 Task: Add Babo Botanicals Moisturizing Baby Shampoo & Wash to the cart.
Action: Mouse moved to (286, 139)
Screenshot: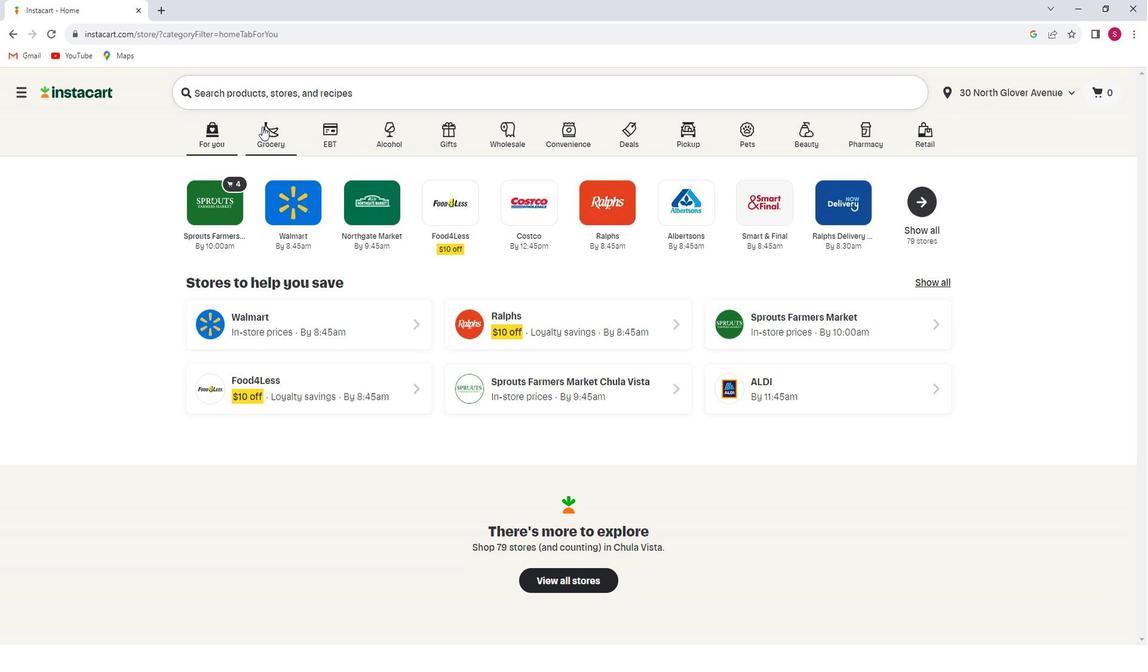 
Action: Mouse pressed left at (286, 139)
Screenshot: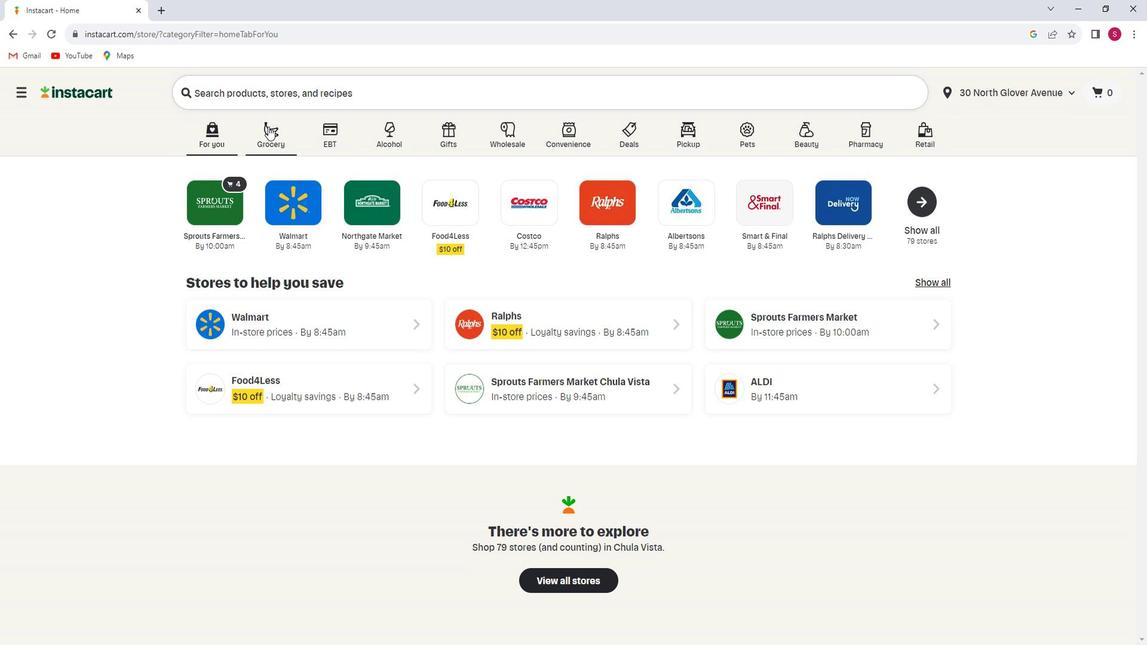 
Action: Mouse moved to (298, 371)
Screenshot: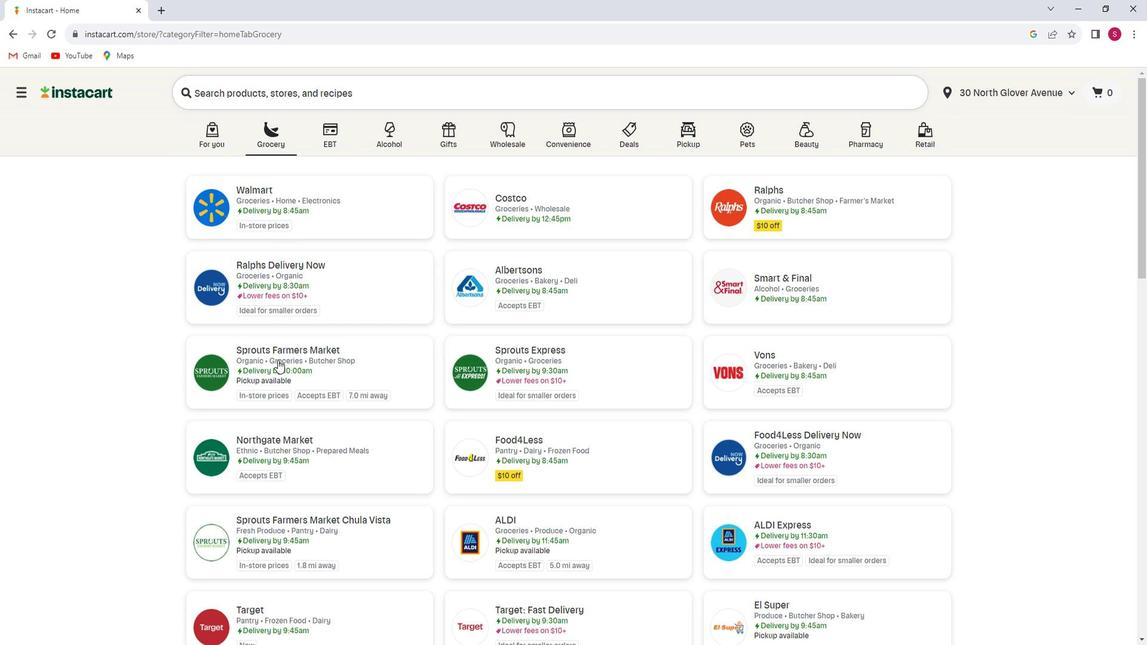 
Action: Mouse pressed left at (298, 371)
Screenshot: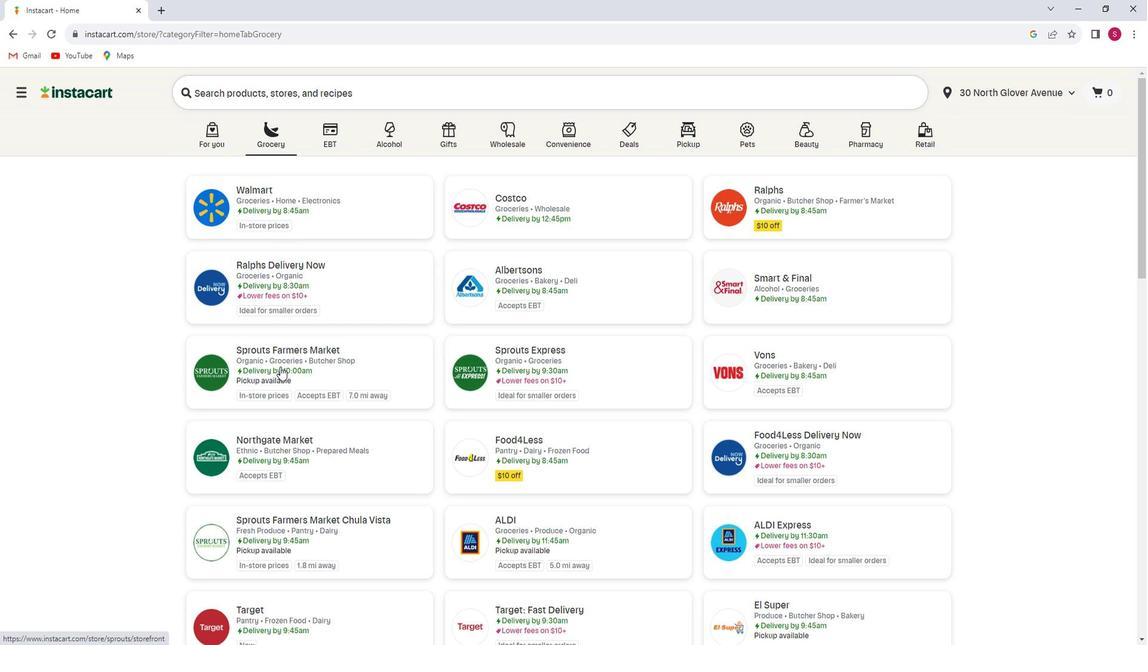 
Action: Mouse moved to (90, 458)
Screenshot: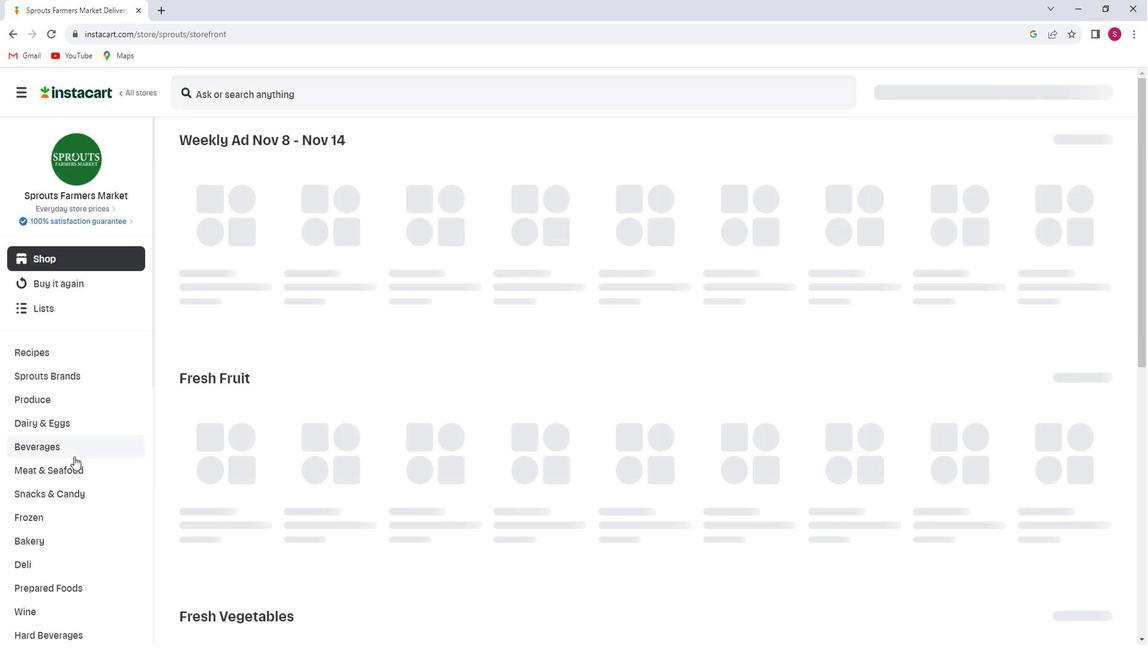 
Action: Mouse scrolled (90, 457) with delta (0, 0)
Screenshot: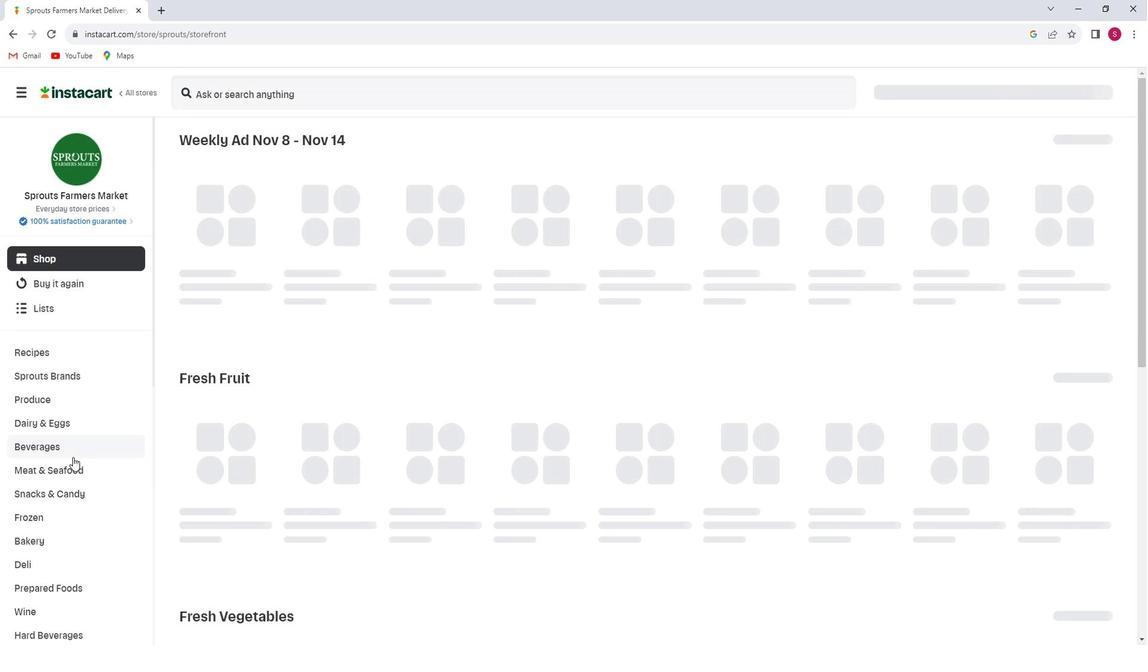 
Action: Mouse scrolled (90, 457) with delta (0, 0)
Screenshot: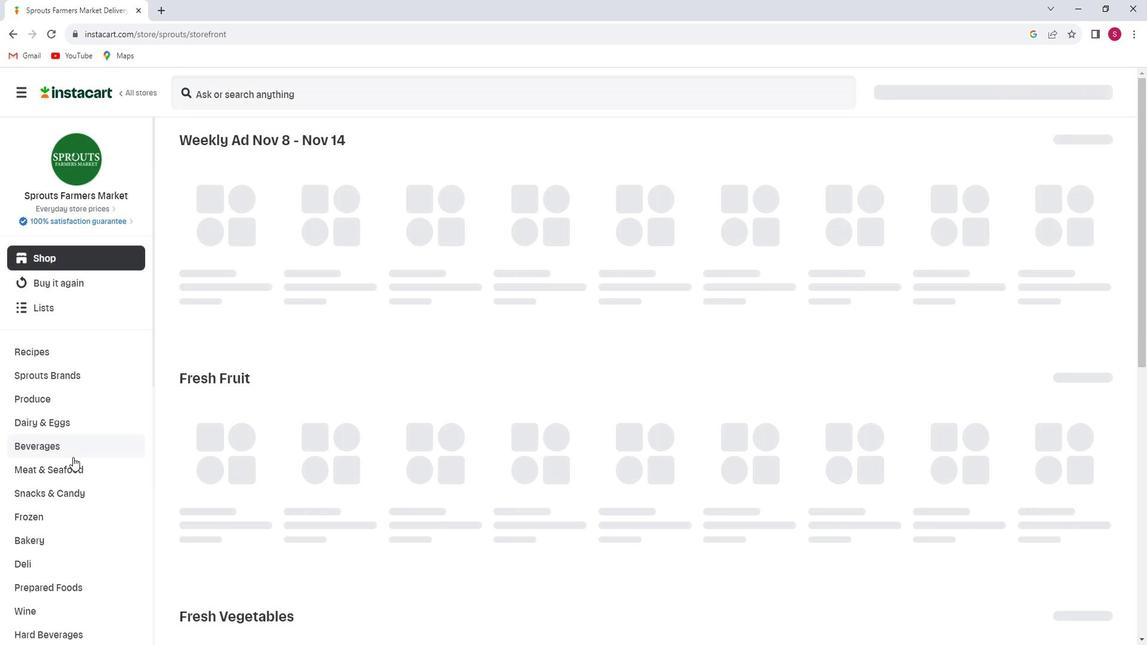 
Action: Mouse moved to (90, 458)
Screenshot: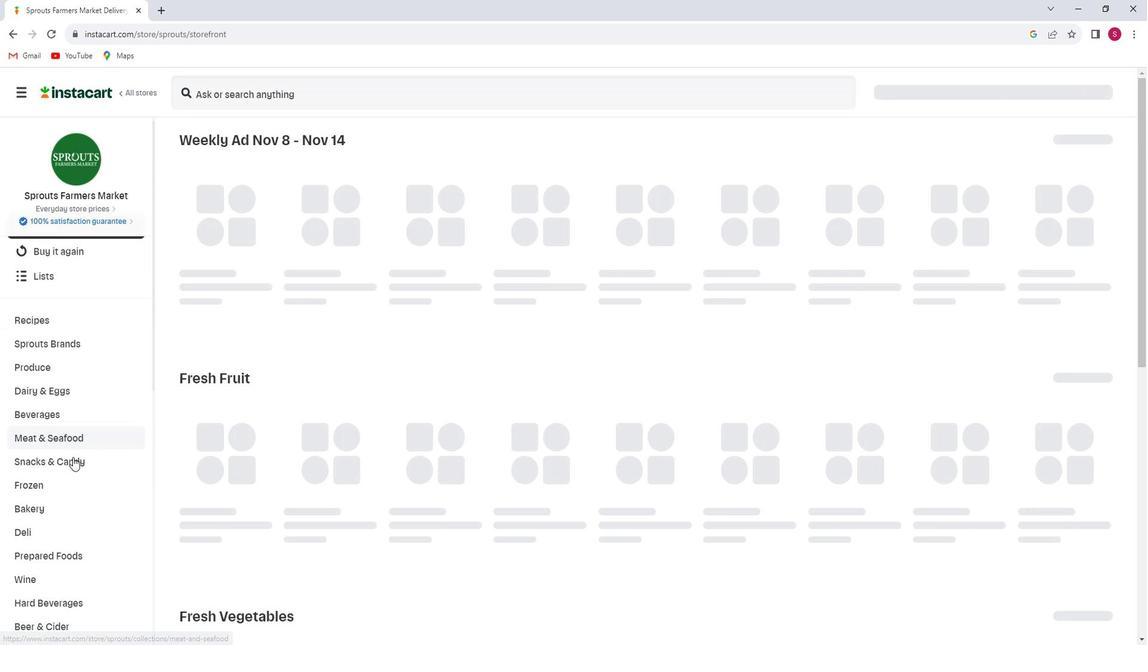 
Action: Mouse scrolled (90, 457) with delta (0, 0)
Screenshot: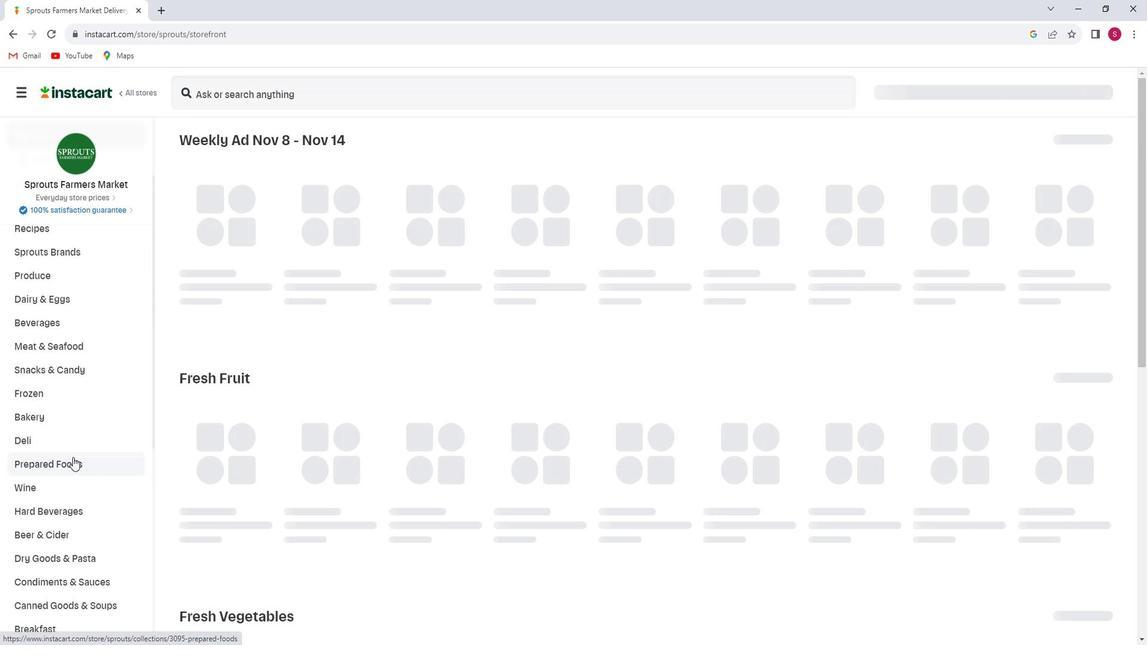 
Action: Mouse scrolled (90, 457) with delta (0, 0)
Screenshot: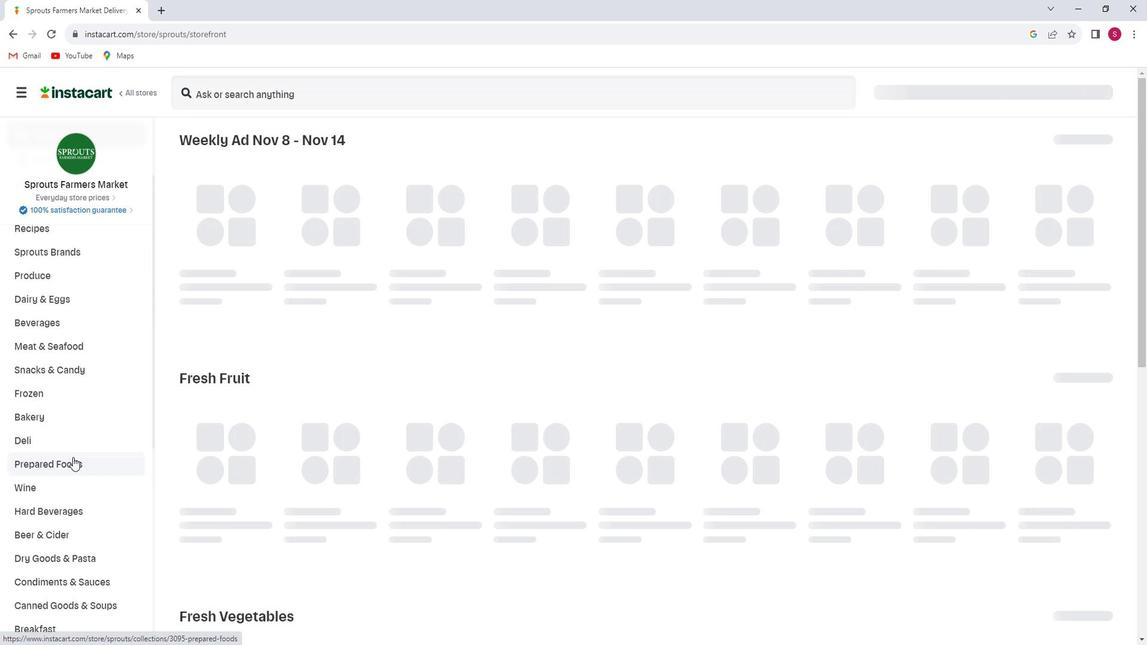 
Action: Mouse scrolled (90, 457) with delta (0, 0)
Screenshot: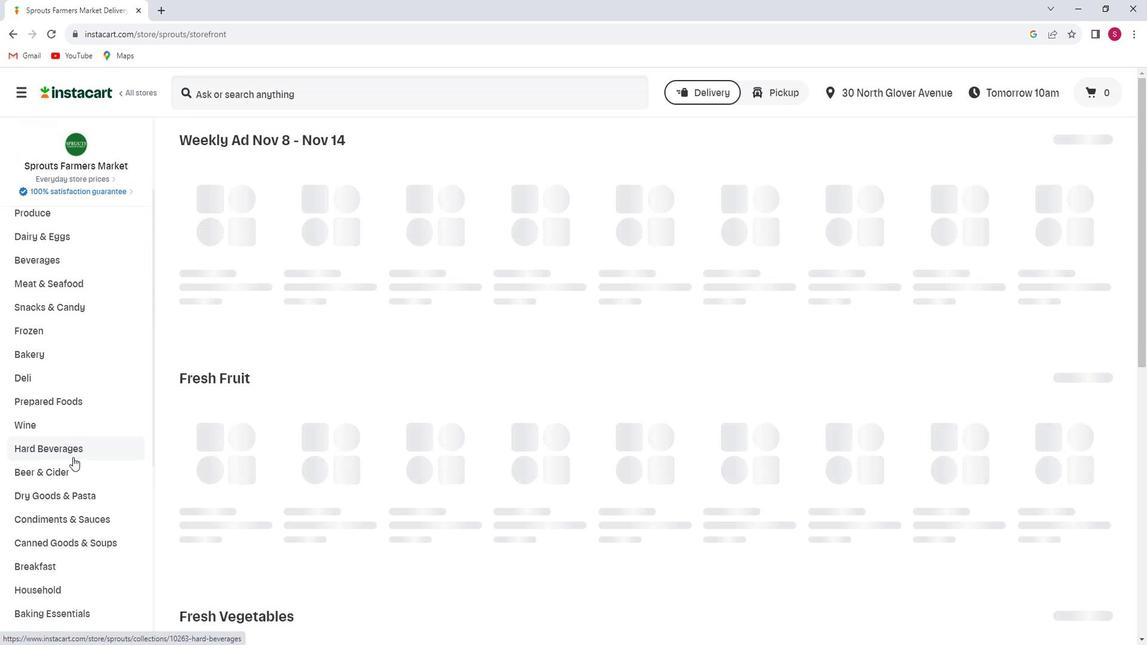 
Action: Mouse scrolled (90, 457) with delta (0, 0)
Screenshot: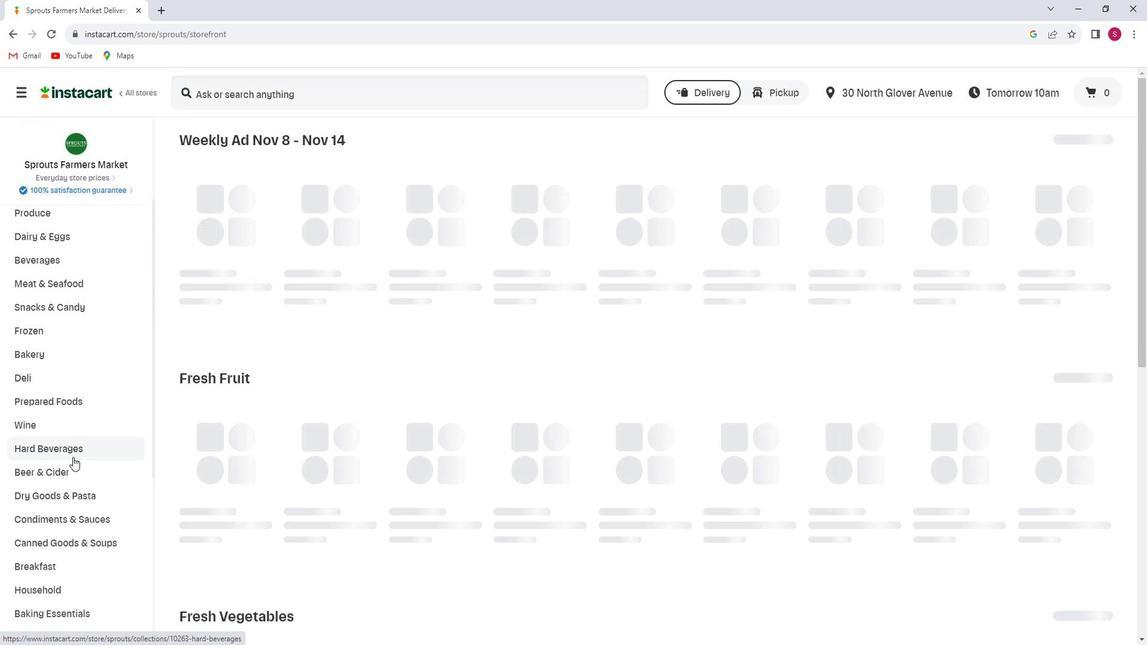 
Action: Mouse moved to (90, 458)
Screenshot: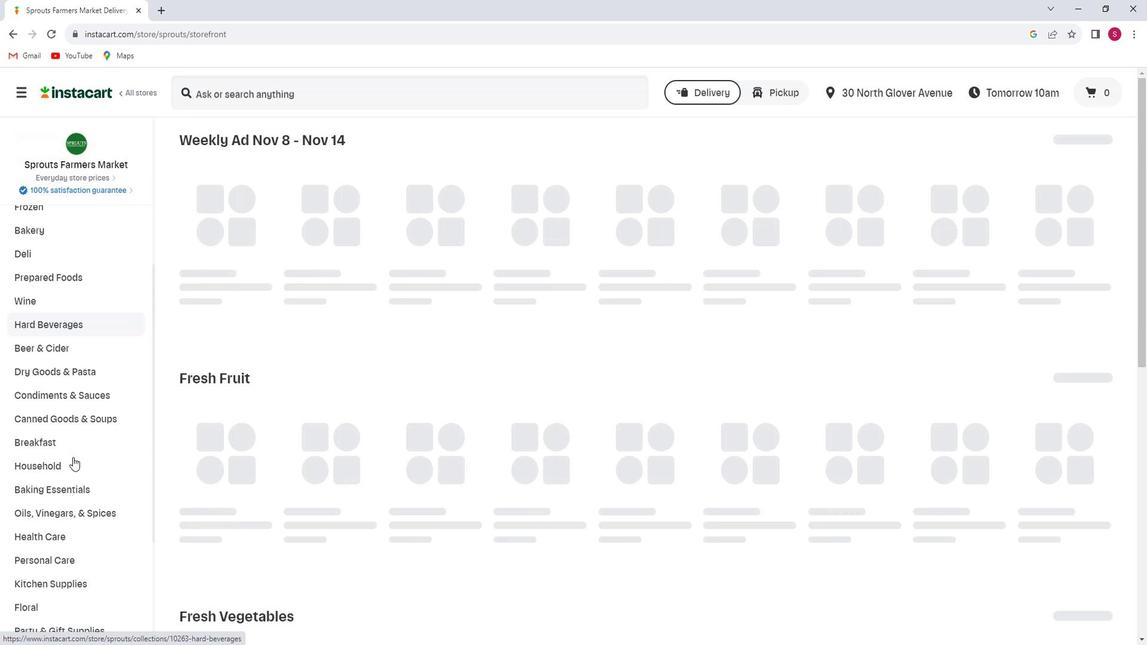 
Action: Mouse scrolled (90, 457) with delta (0, 0)
Screenshot: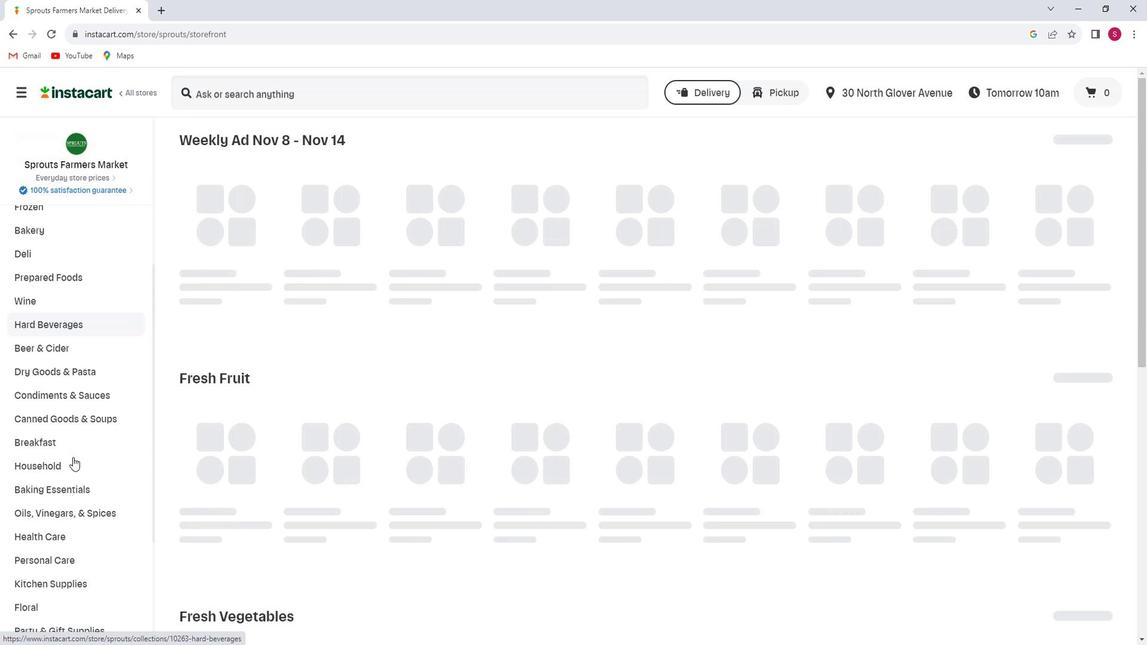 
Action: Mouse scrolled (90, 457) with delta (0, 0)
Screenshot: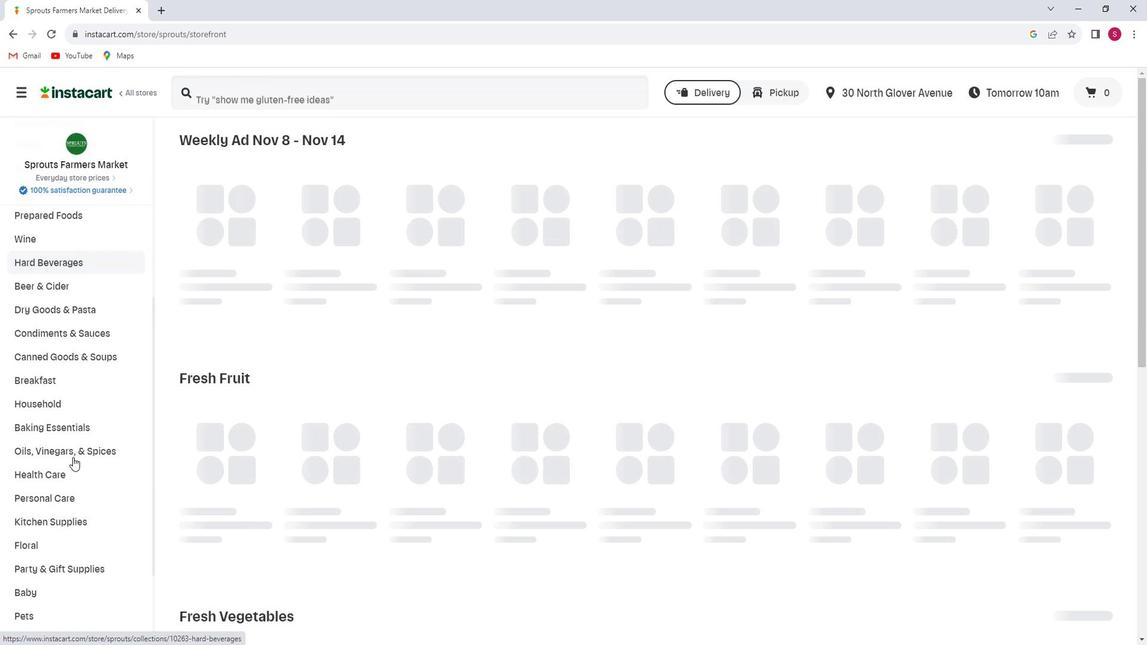 
Action: Mouse scrolled (90, 457) with delta (0, 0)
Screenshot: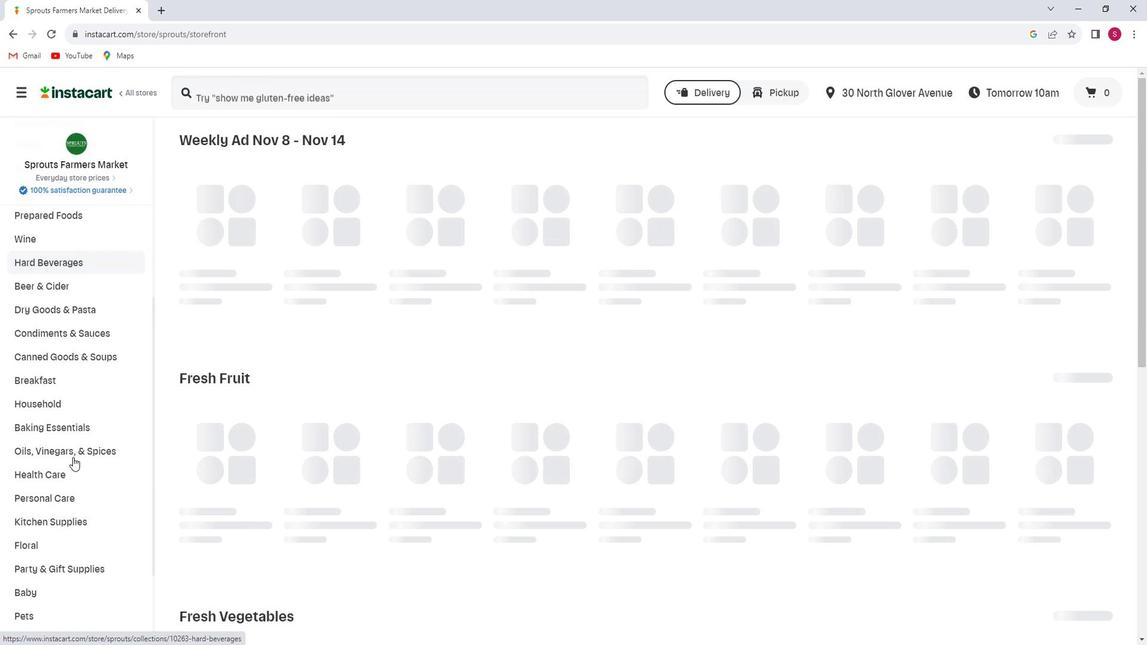 
Action: Mouse moved to (72, 462)
Screenshot: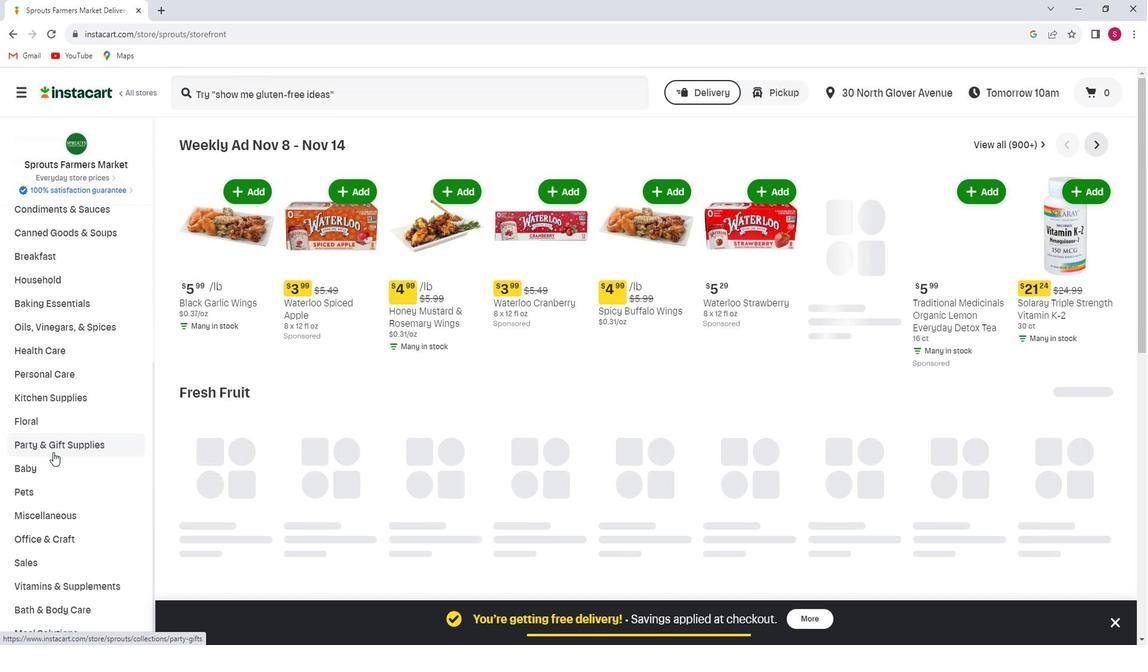 
Action: Mouse pressed left at (72, 462)
Screenshot: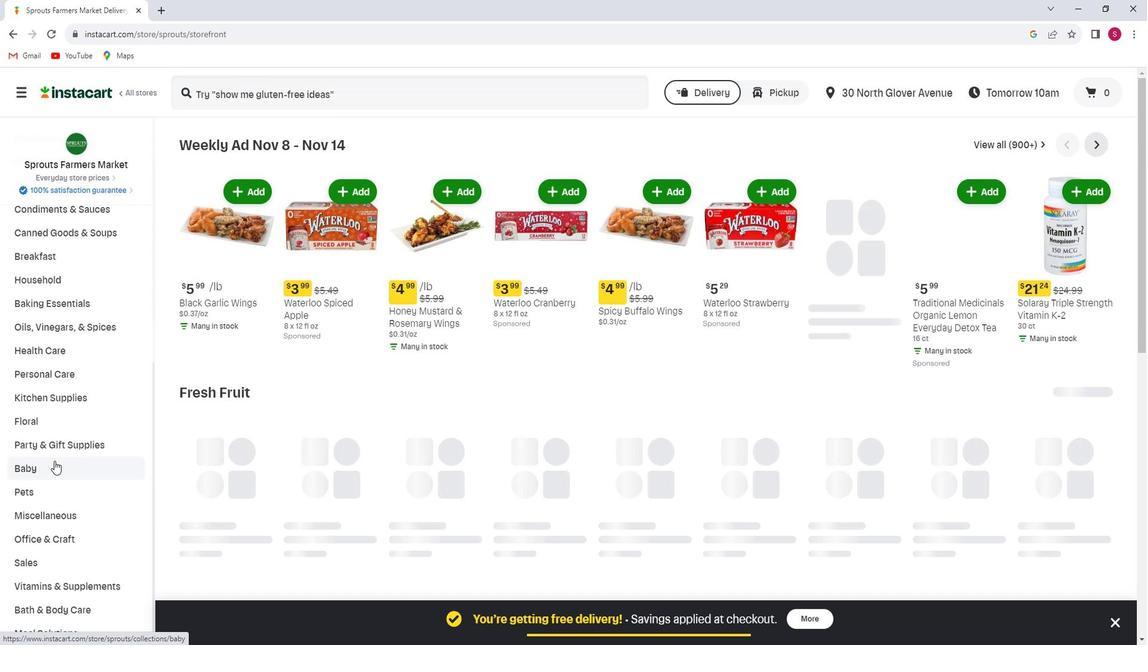 
Action: Mouse moved to (72, 508)
Screenshot: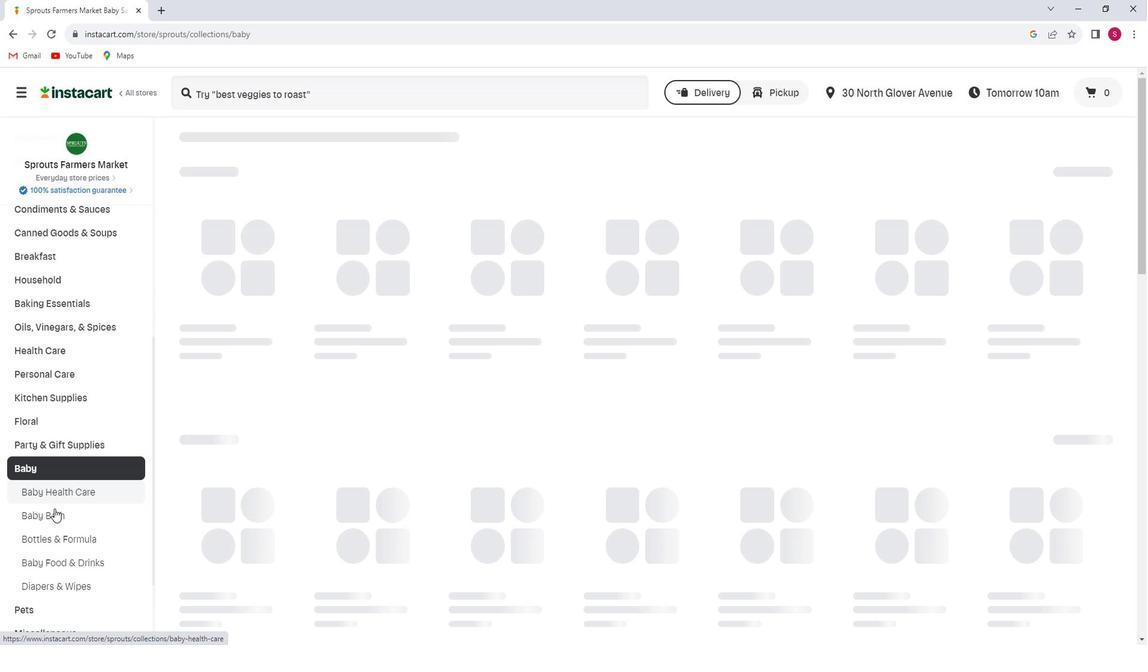 
Action: Mouse pressed left at (72, 508)
Screenshot: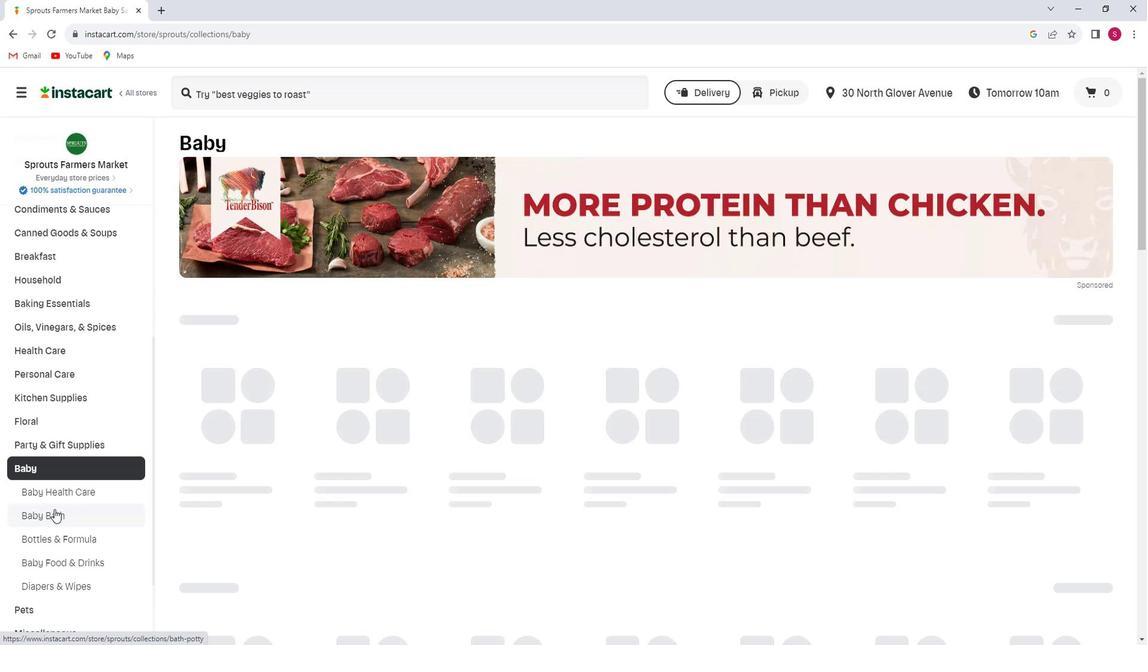 
Action: Mouse moved to (307, 98)
Screenshot: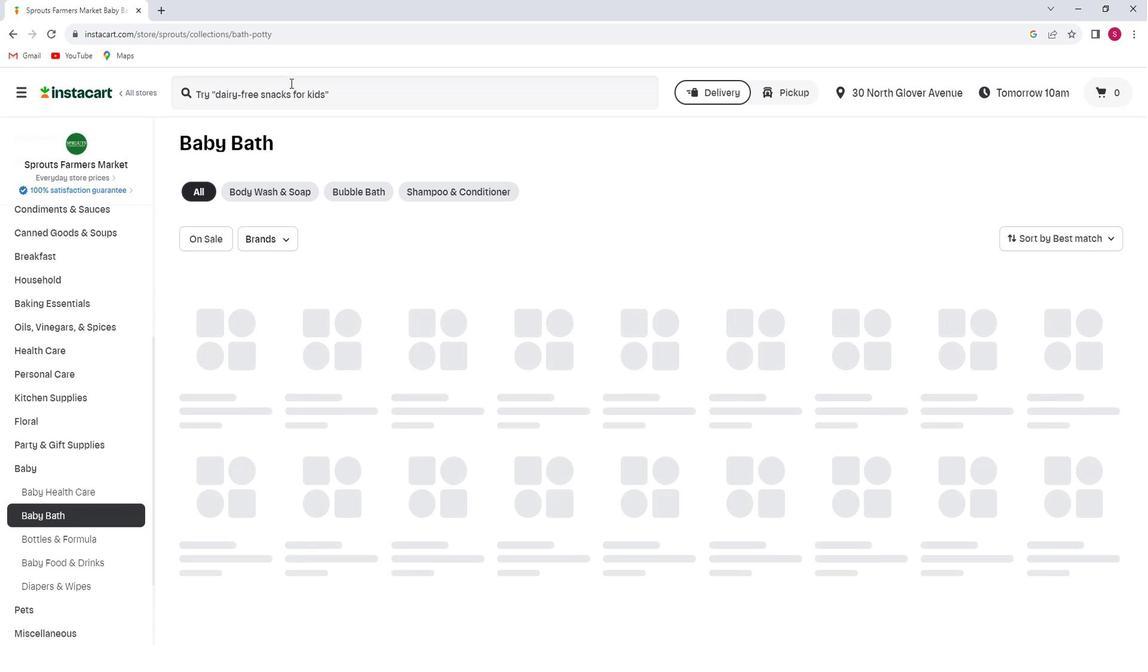 
Action: Mouse pressed left at (307, 98)
Screenshot: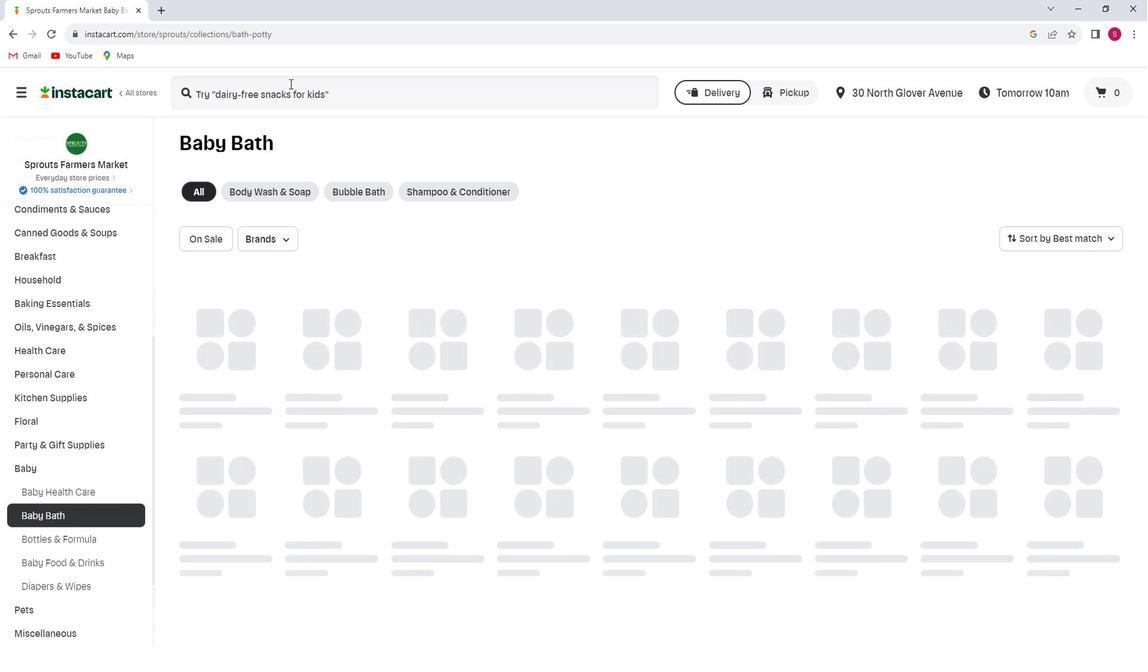
Action: Key pressed <Key.shift>Babo<Key.space><Key.shift>botanicals<Key.space><Key.shift>moisturizing<Key.space><Key.shift>baby<Key.space><Key.shift>Shampoo<Key.space><Key.shift><Key.shift><Key.shift><Key.shift><Key.shift><Key.shift><Key.shift>&<Key.space><Key.shift>wash<Key.enter>
Screenshot: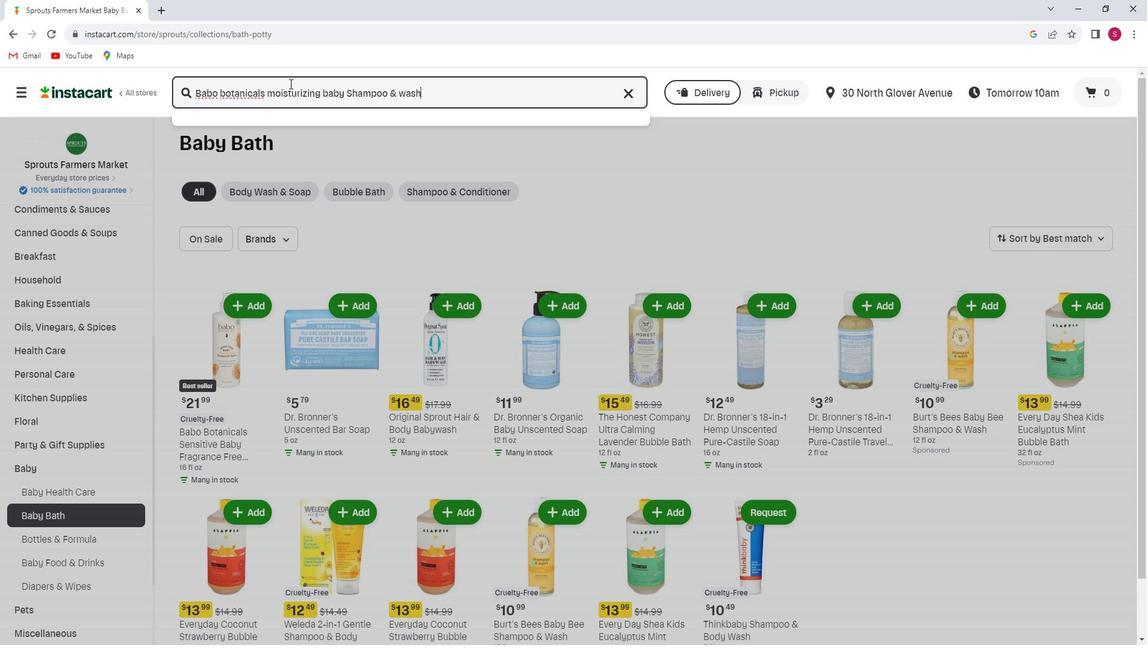 
Action: Mouse moved to (540, 314)
Screenshot: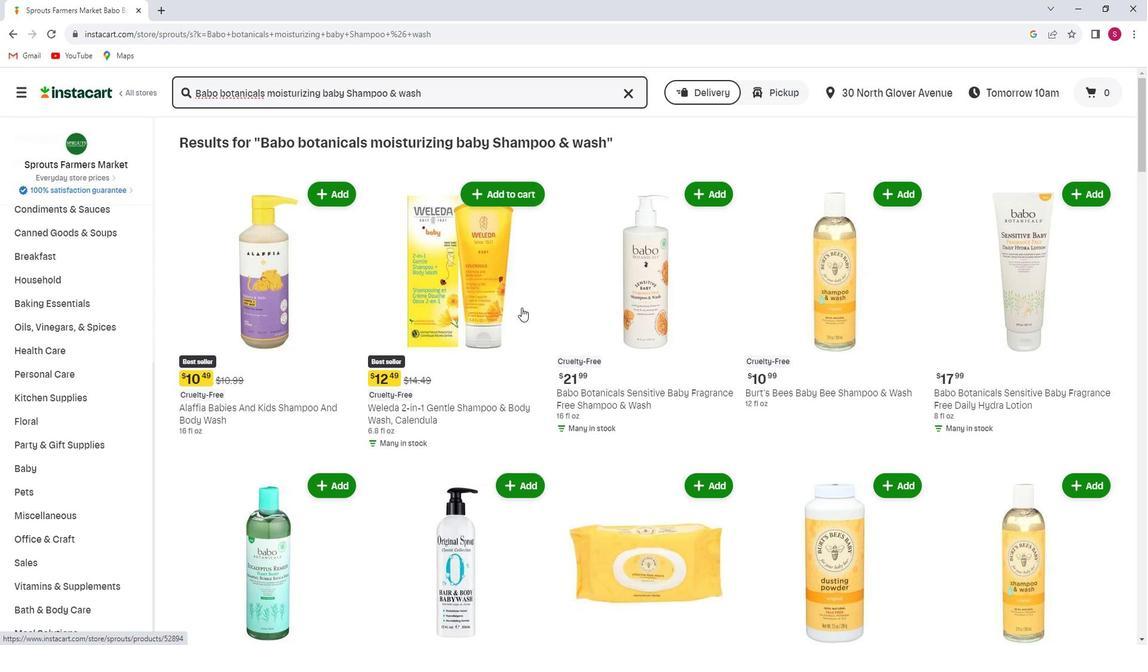 
Action: Mouse scrolled (540, 313) with delta (0, 0)
Screenshot: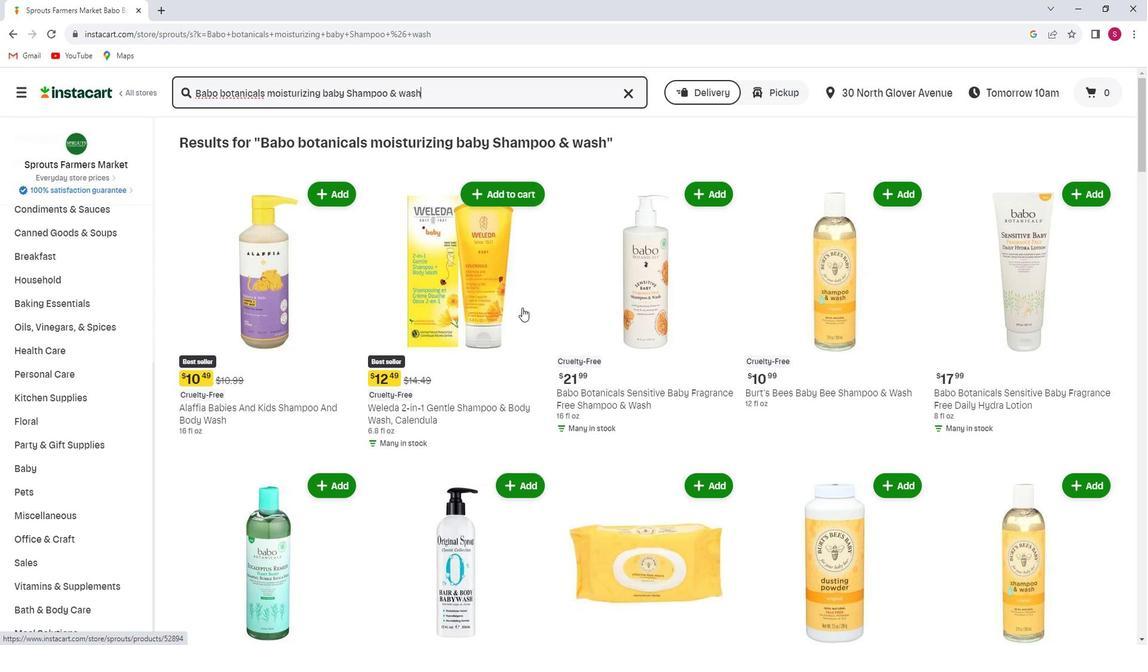 
Action: Mouse scrolled (540, 313) with delta (0, 0)
Screenshot: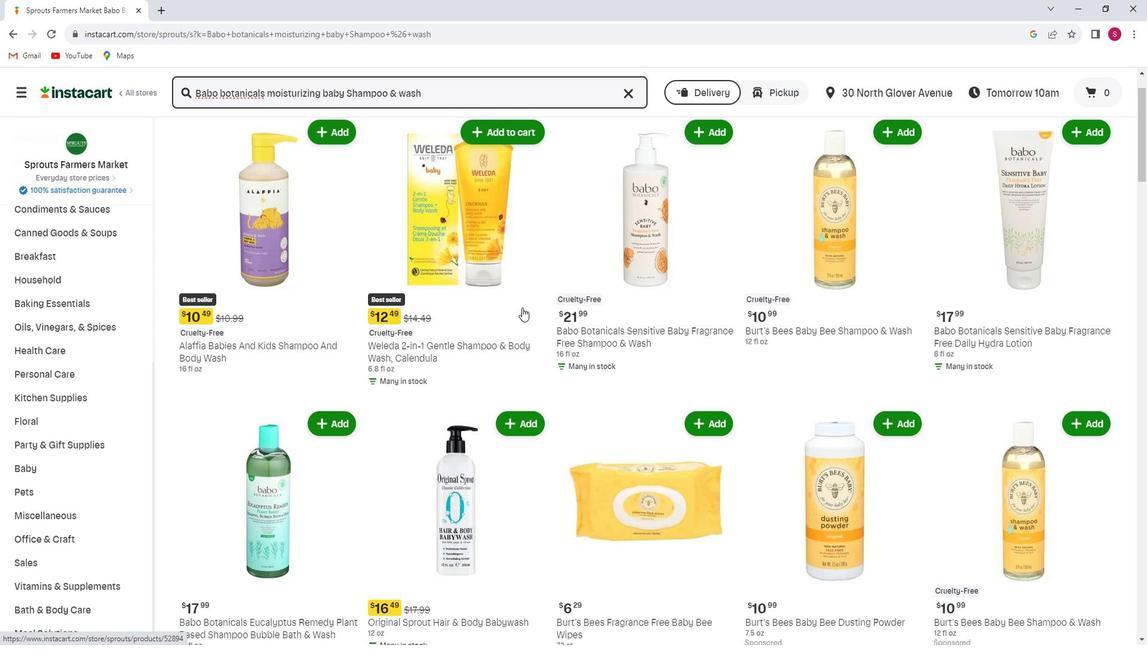 
Action: Mouse scrolled (540, 313) with delta (0, 0)
Screenshot: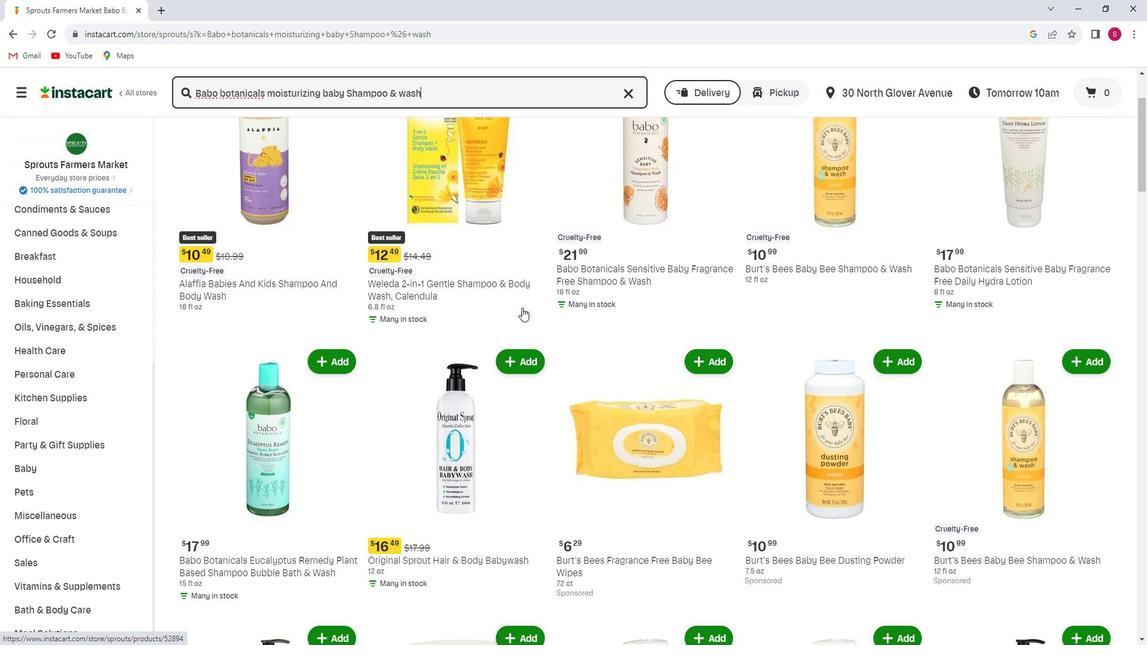 
Action: Mouse moved to (551, 316)
Screenshot: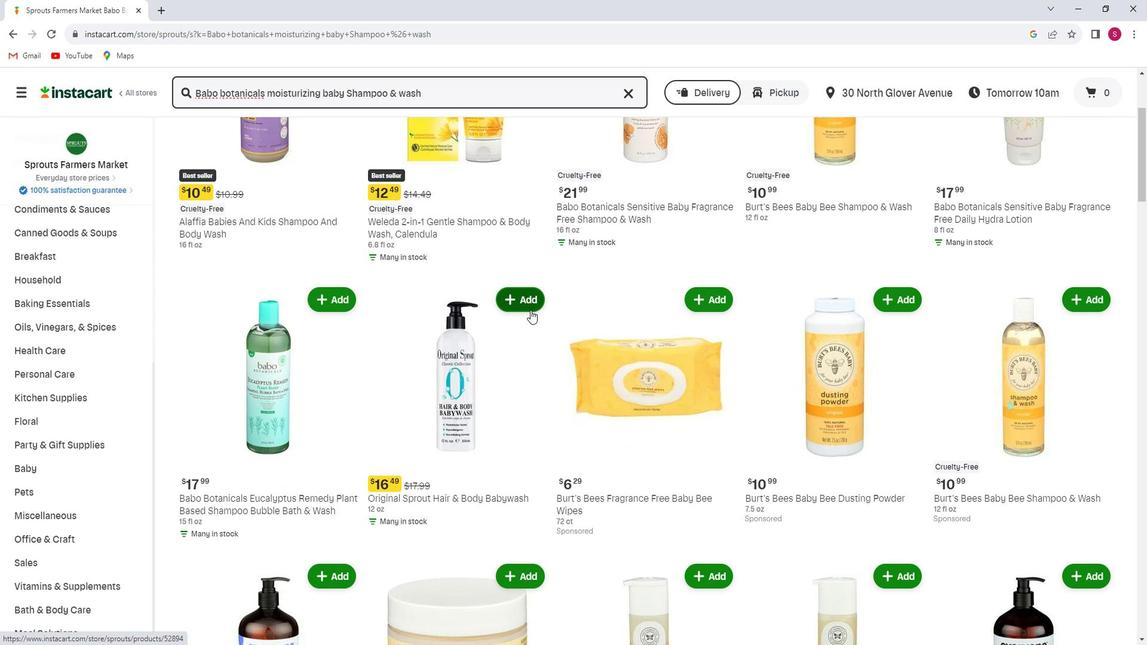 
Action: Mouse scrolled (551, 316) with delta (0, 0)
Screenshot: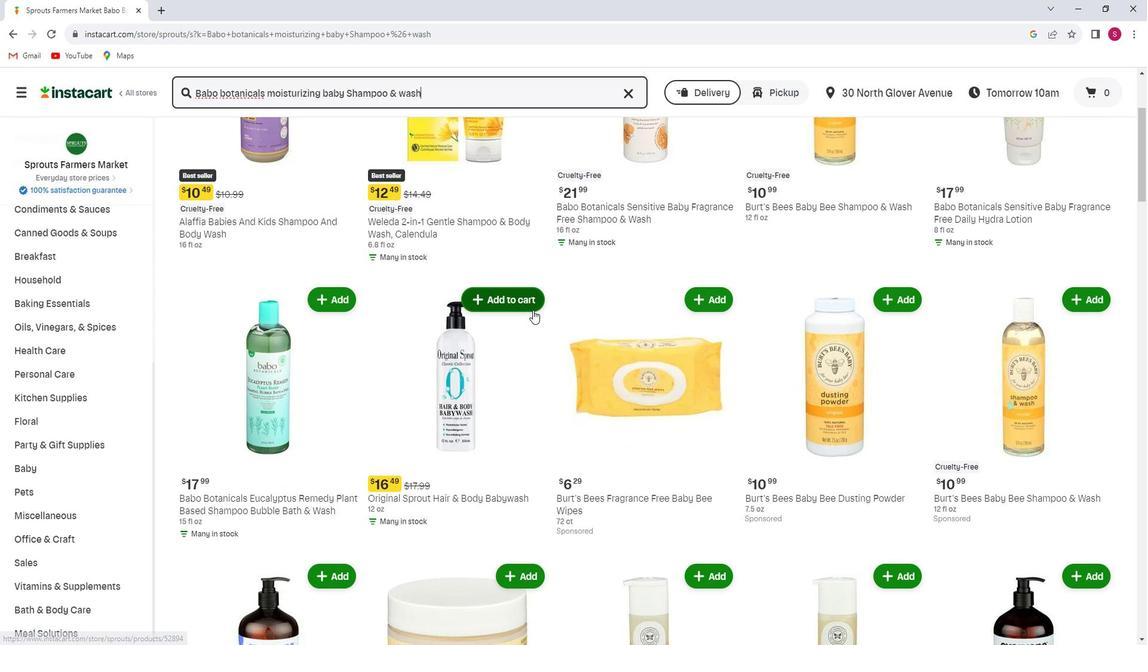 
Action: Mouse moved to (585, 325)
Screenshot: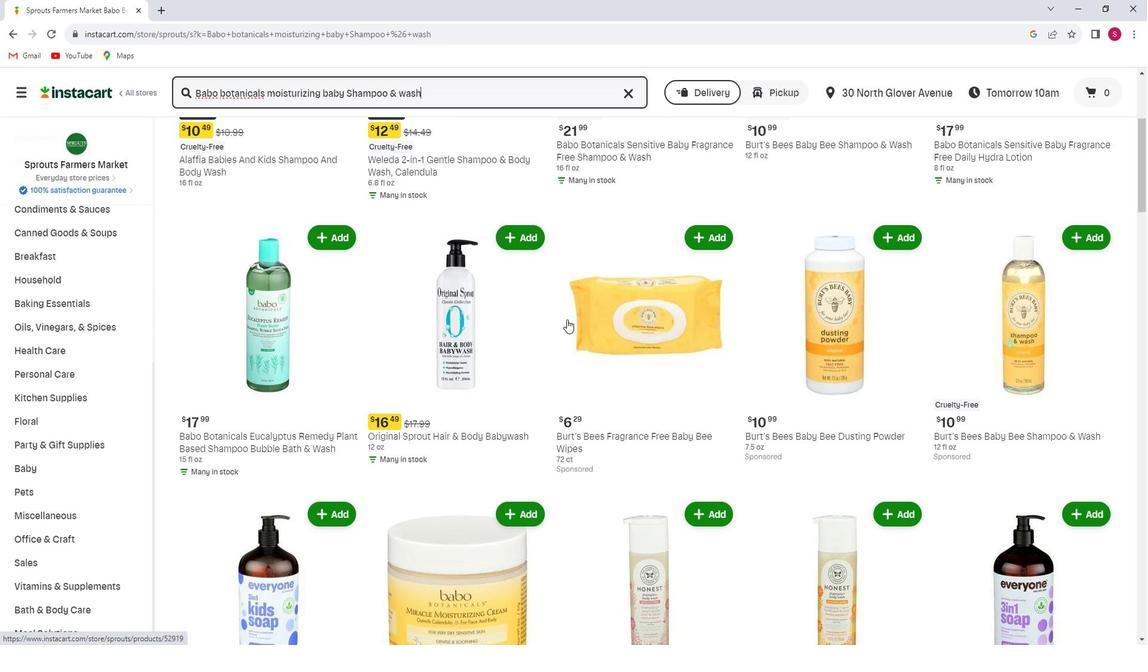 
Action: Mouse scrolled (585, 325) with delta (0, 0)
Screenshot: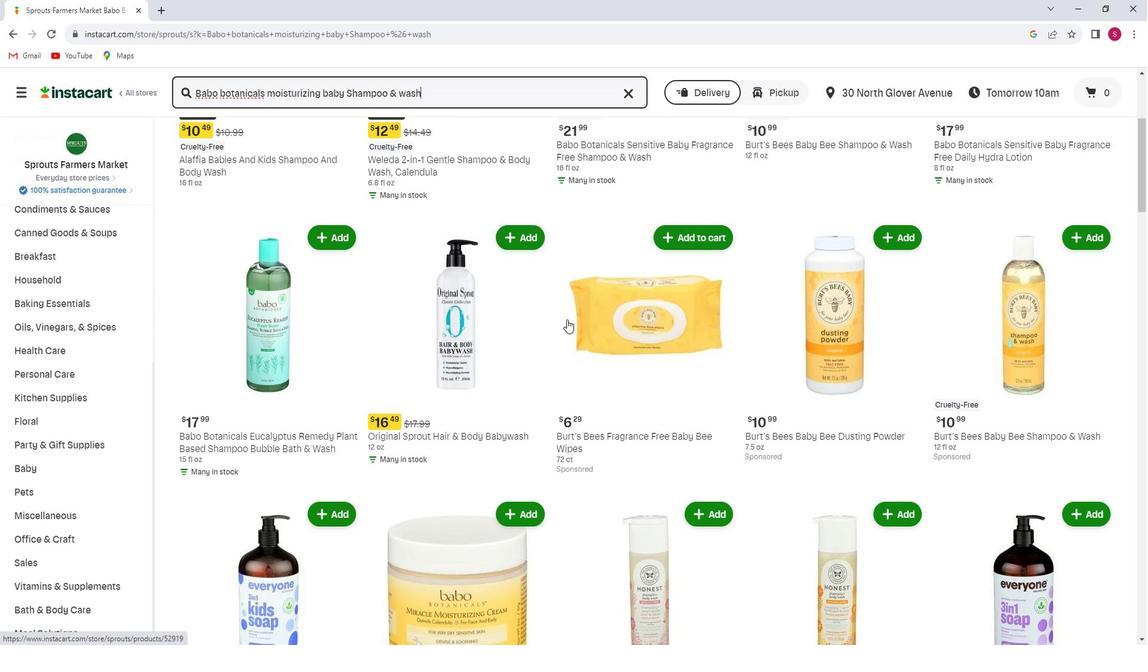 
Action: Mouse moved to (612, 325)
Screenshot: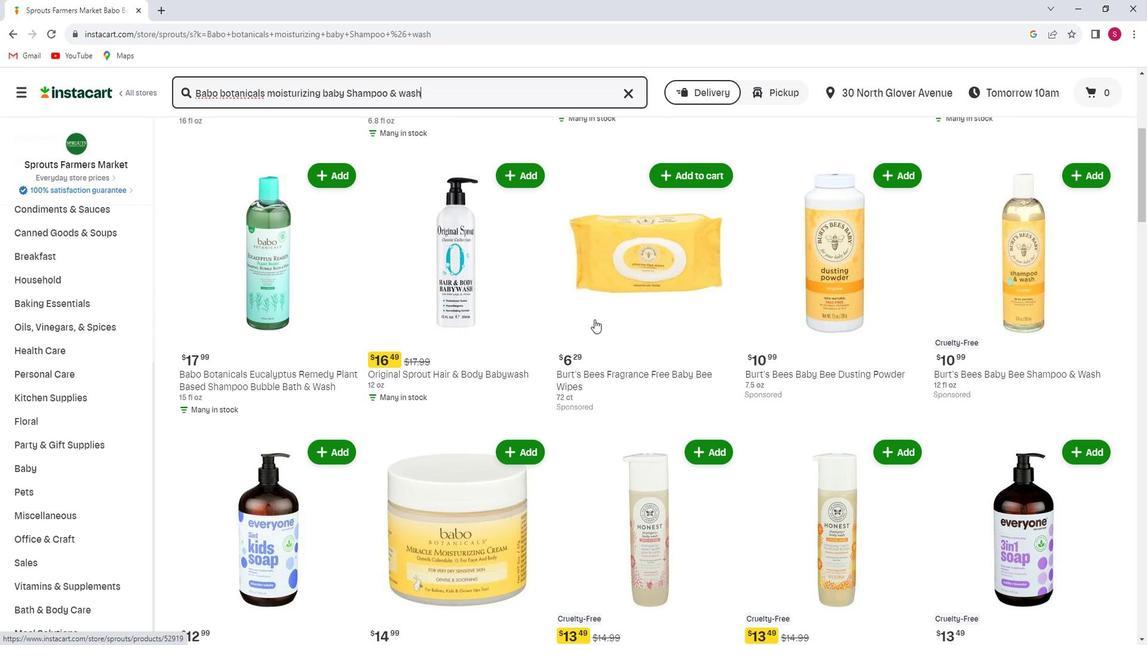 
Action: Mouse scrolled (612, 325) with delta (0, 0)
Screenshot: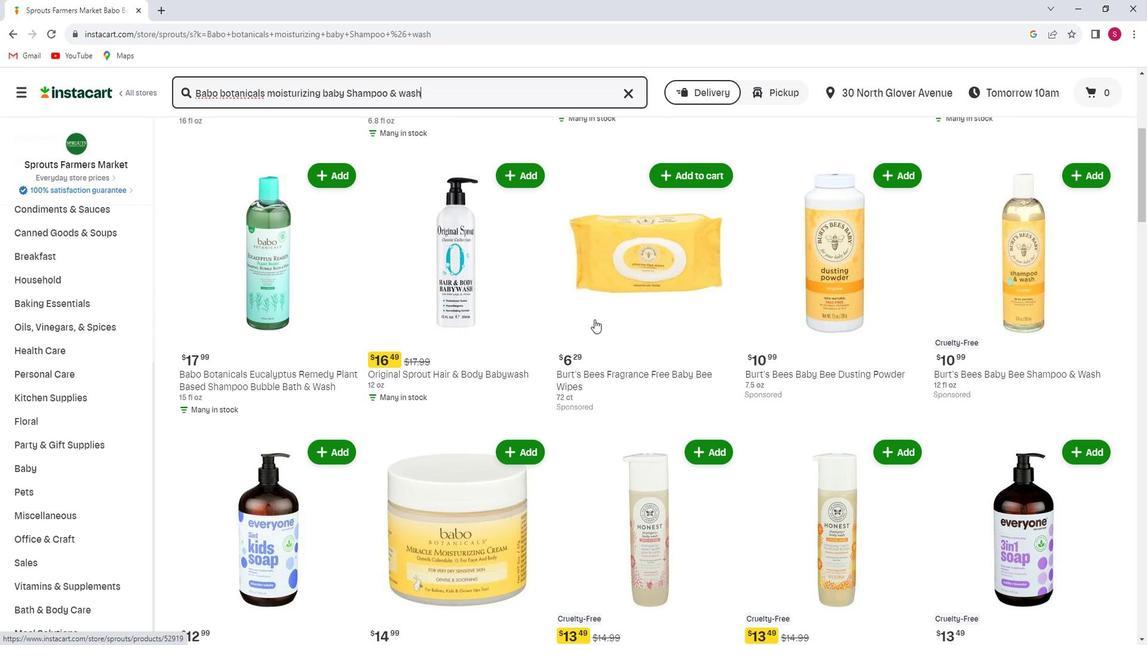 
Action: Mouse scrolled (612, 325) with delta (0, 0)
Screenshot: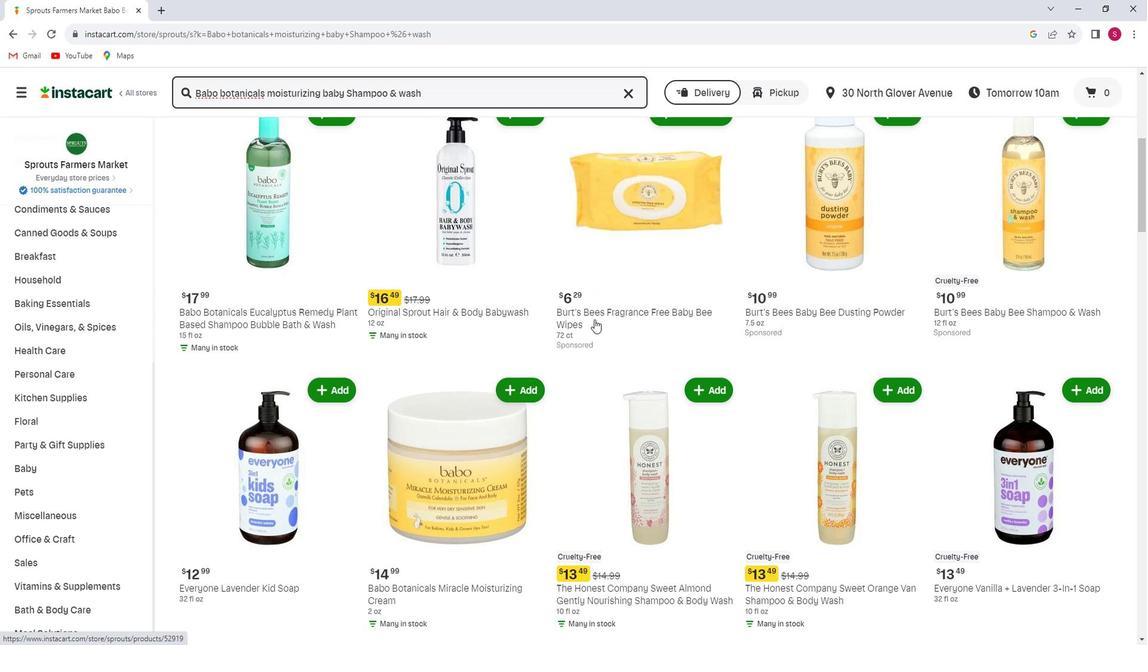 
Action: Mouse scrolled (612, 325) with delta (0, 0)
Screenshot: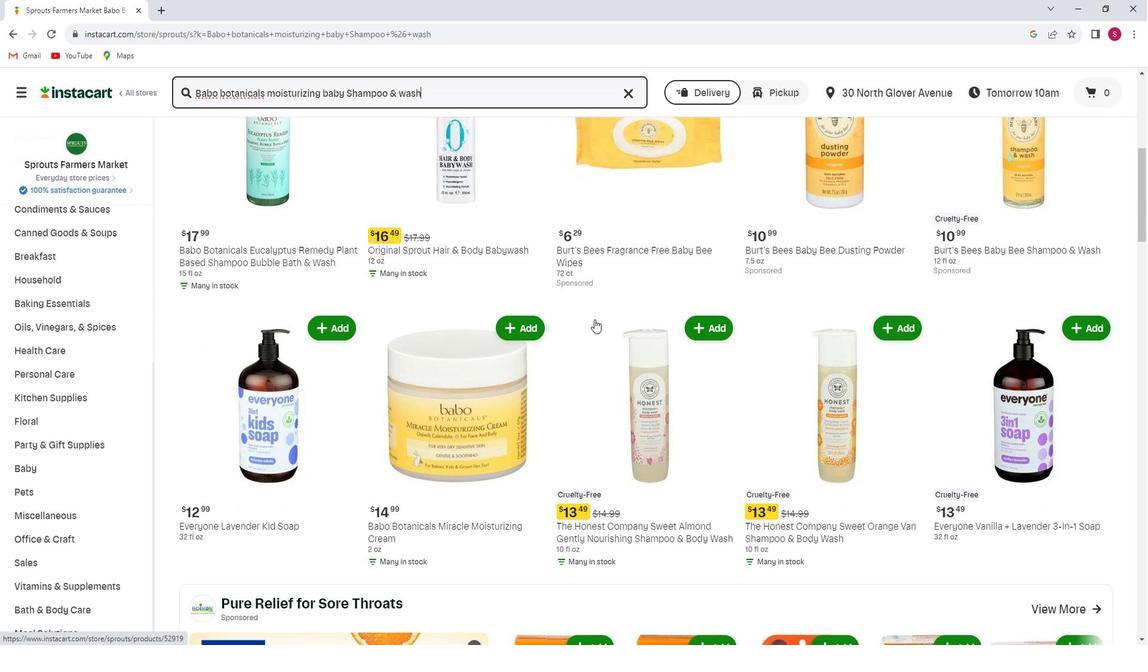 
Action: Mouse scrolled (612, 325) with delta (0, 0)
Screenshot: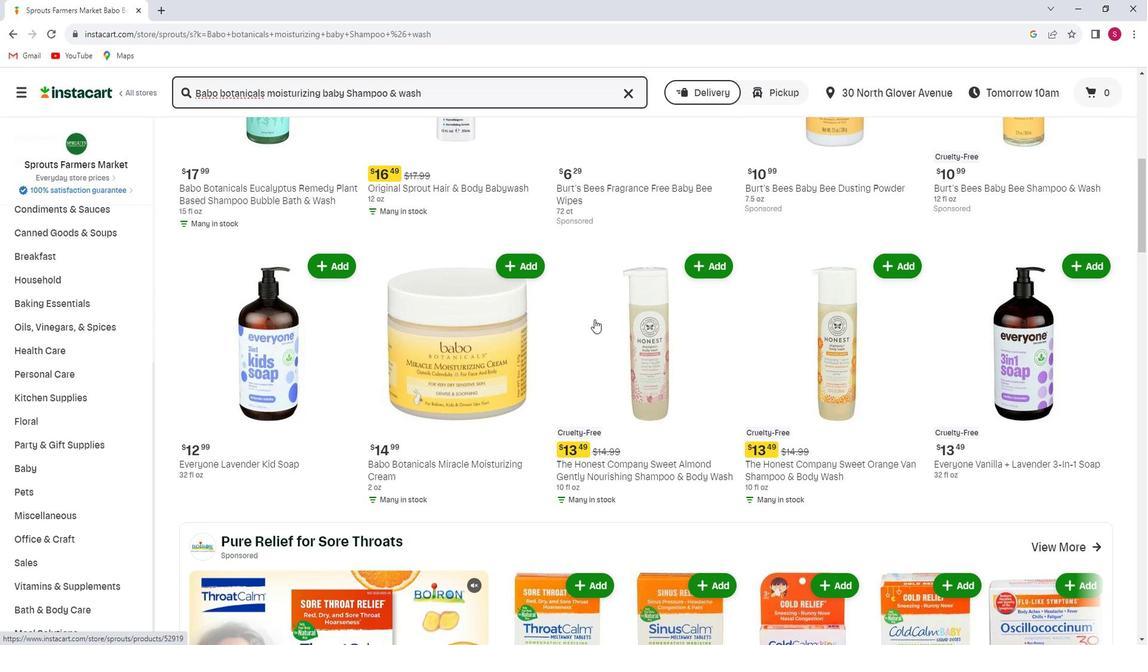 
Action: Mouse scrolled (612, 325) with delta (0, 0)
Screenshot: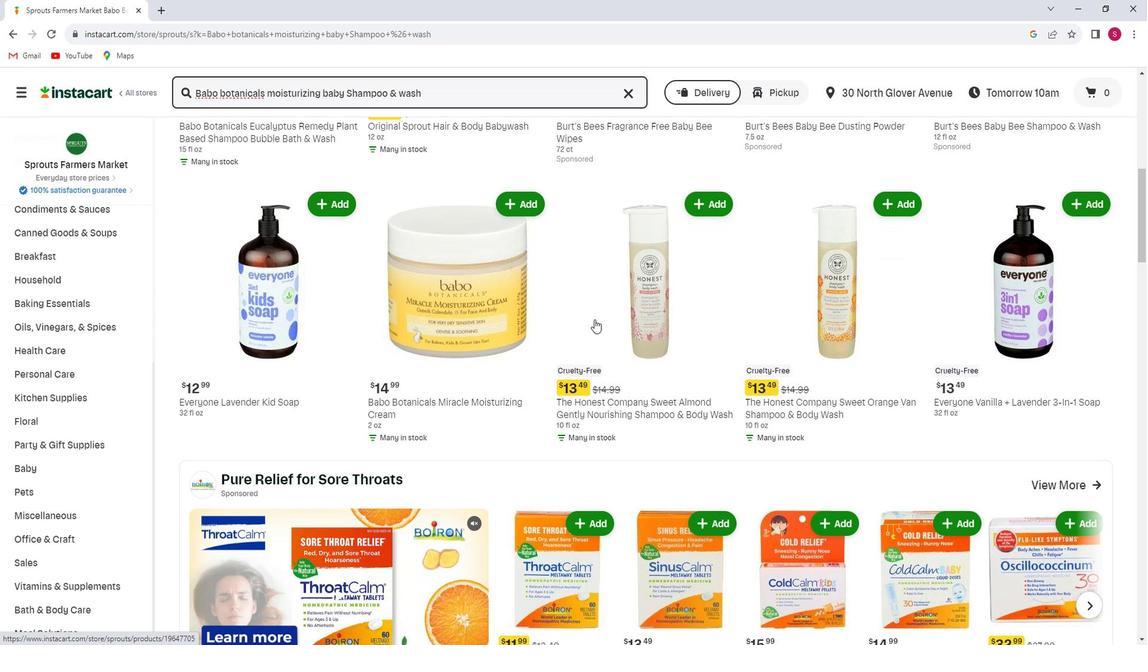 
Action: Mouse moved to (616, 311)
Screenshot: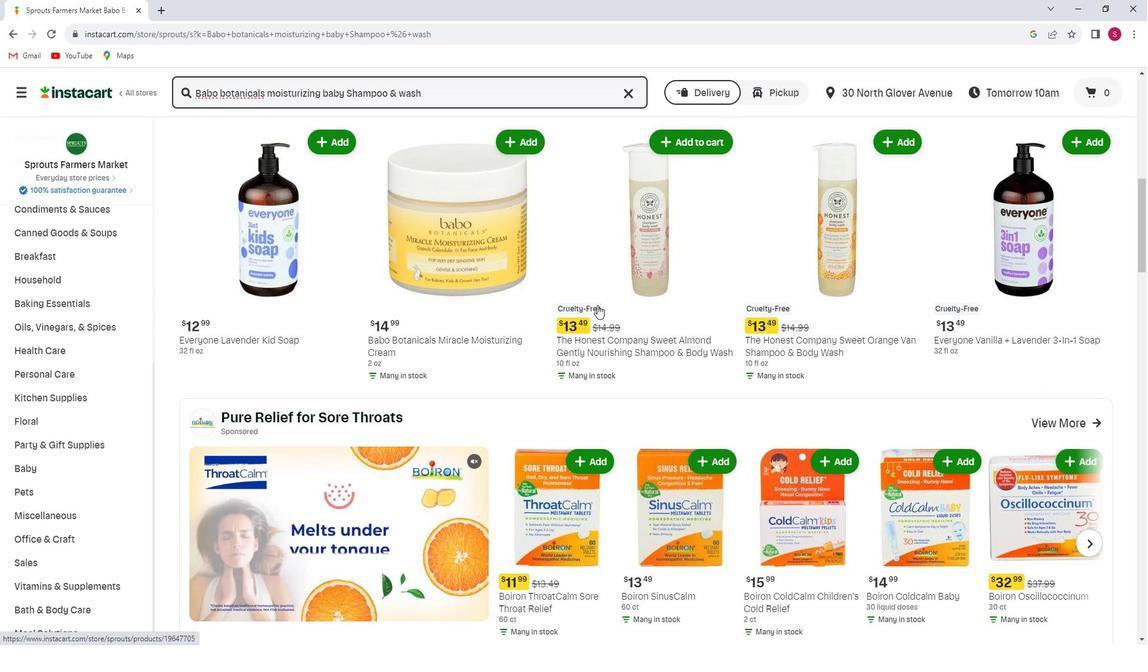 
Action: Mouse scrolled (616, 311) with delta (0, 0)
Screenshot: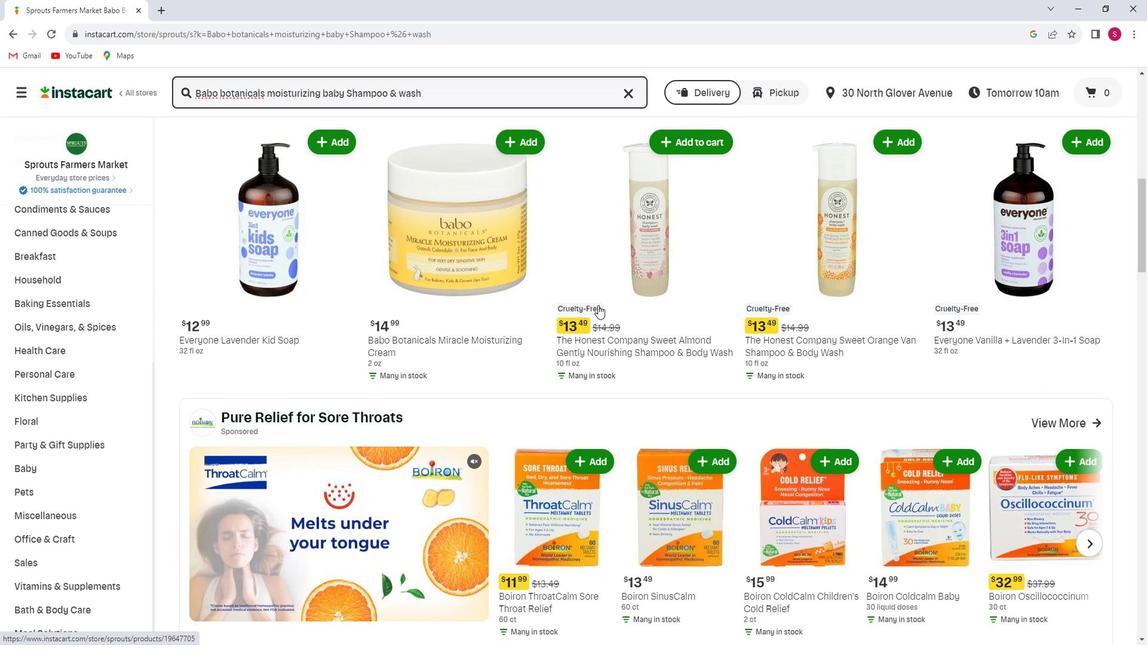 
Action: Mouse scrolled (616, 311) with delta (0, 0)
Screenshot: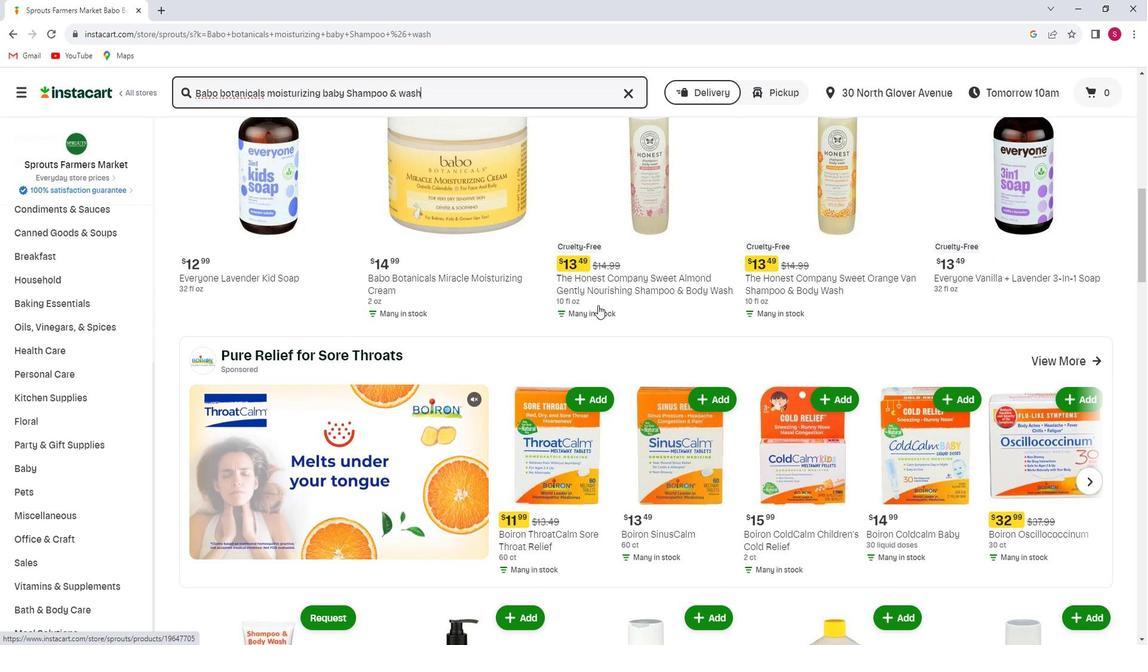 
Action: Mouse scrolled (616, 311) with delta (0, 0)
Screenshot: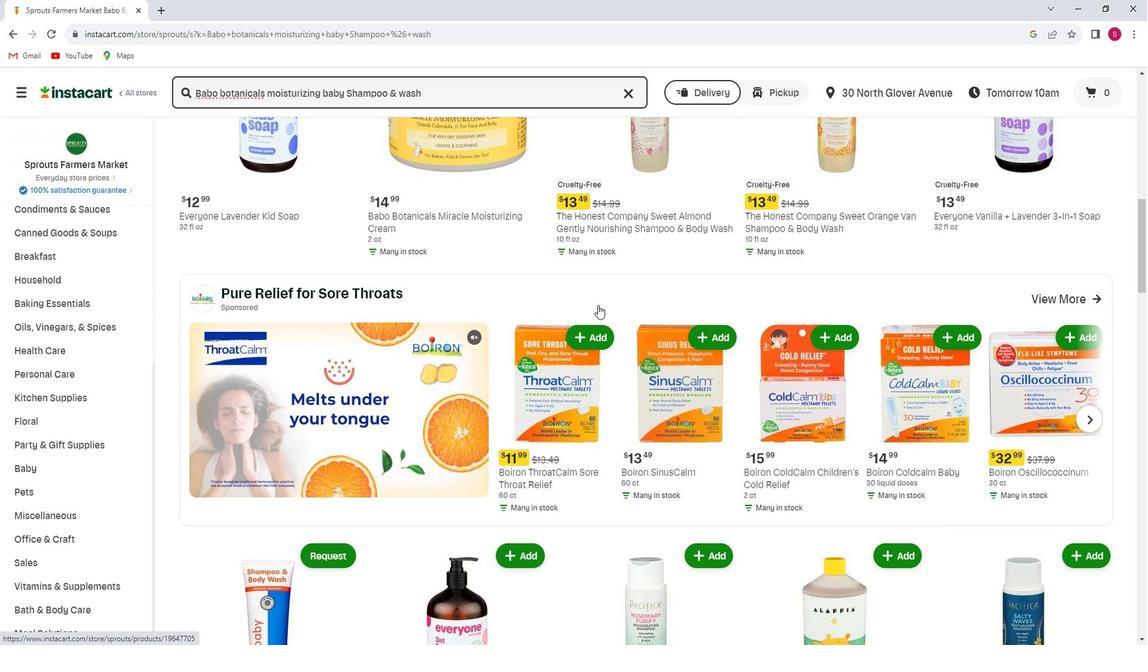 
Action: Mouse scrolled (616, 311) with delta (0, 0)
Screenshot: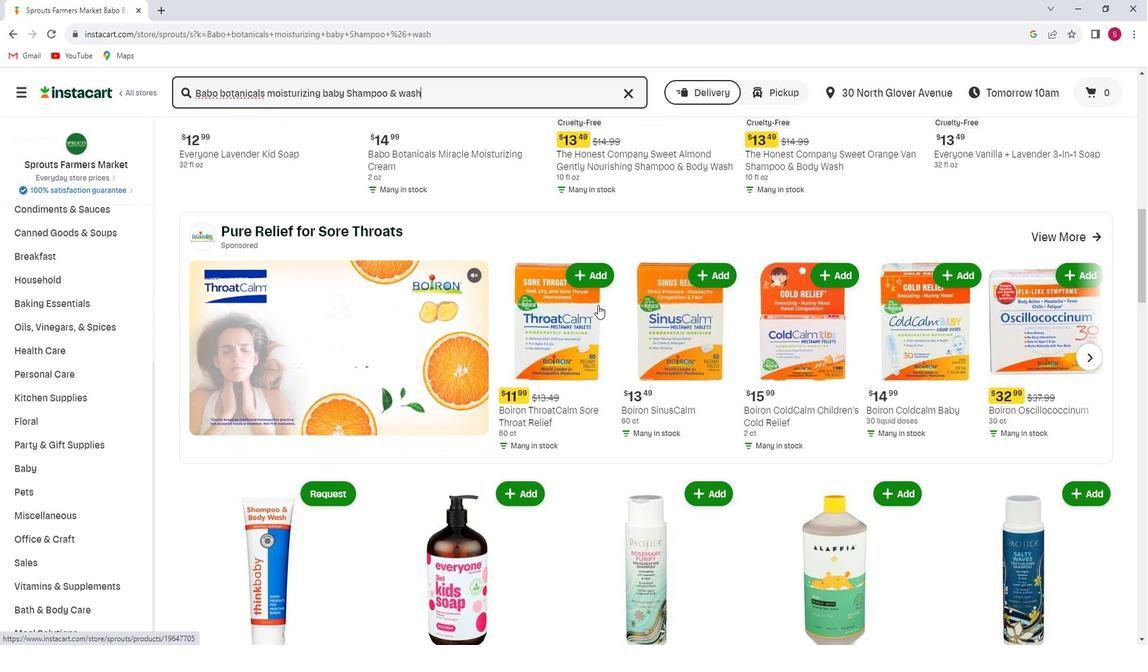 
Action: Mouse scrolled (616, 311) with delta (0, 0)
Screenshot: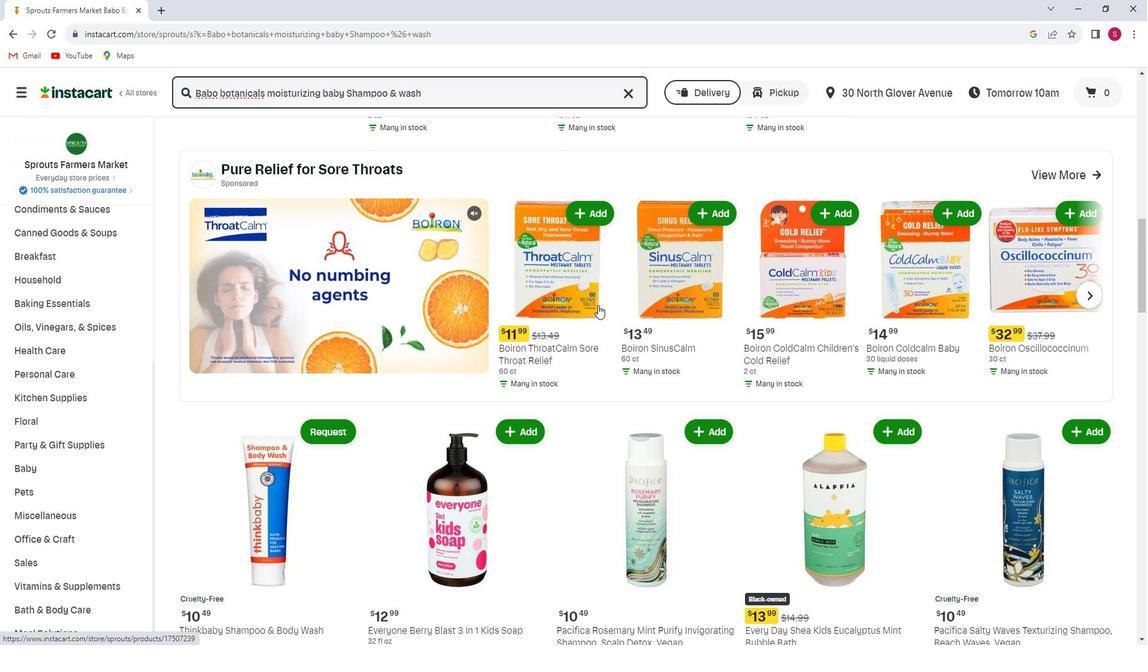 
Action: Mouse scrolled (616, 311) with delta (0, 0)
Screenshot: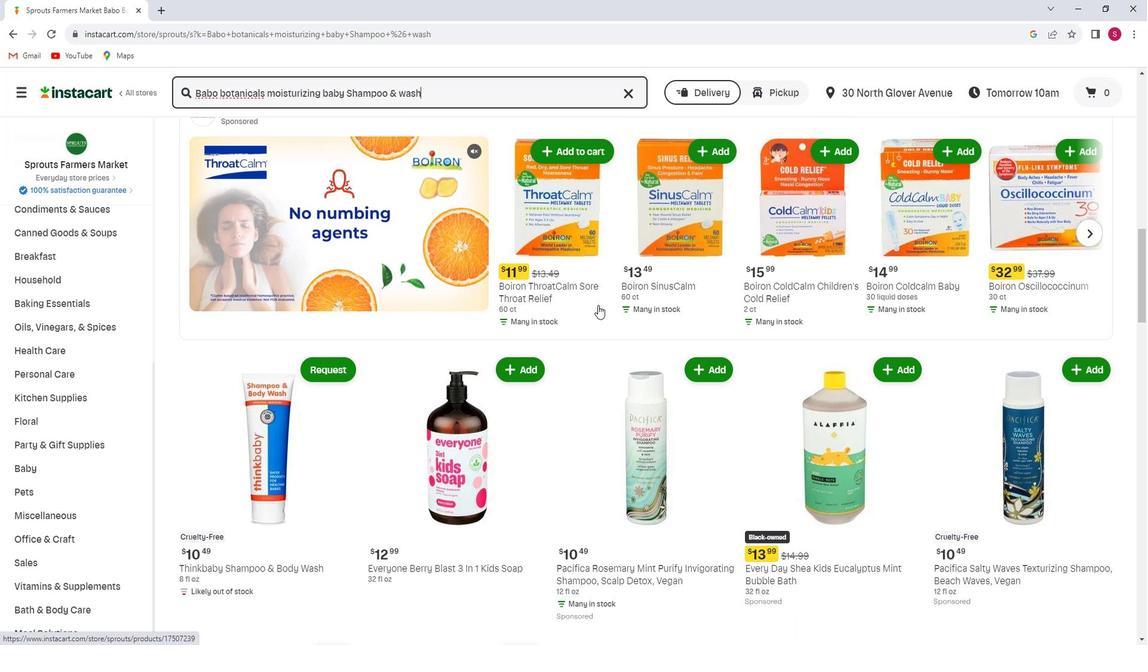 
Action: Mouse scrolled (616, 311) with delta (0, 0)
Screenshot: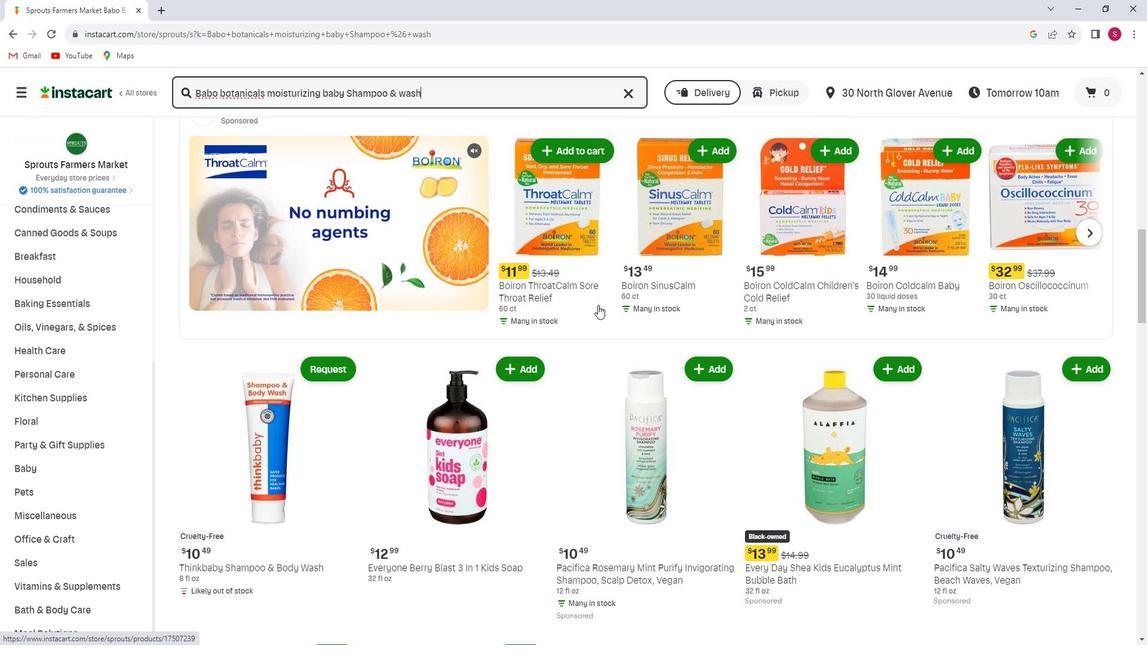 
Action: Mouse scrolled (616, 311) with delta (0, 0)
Screenshot: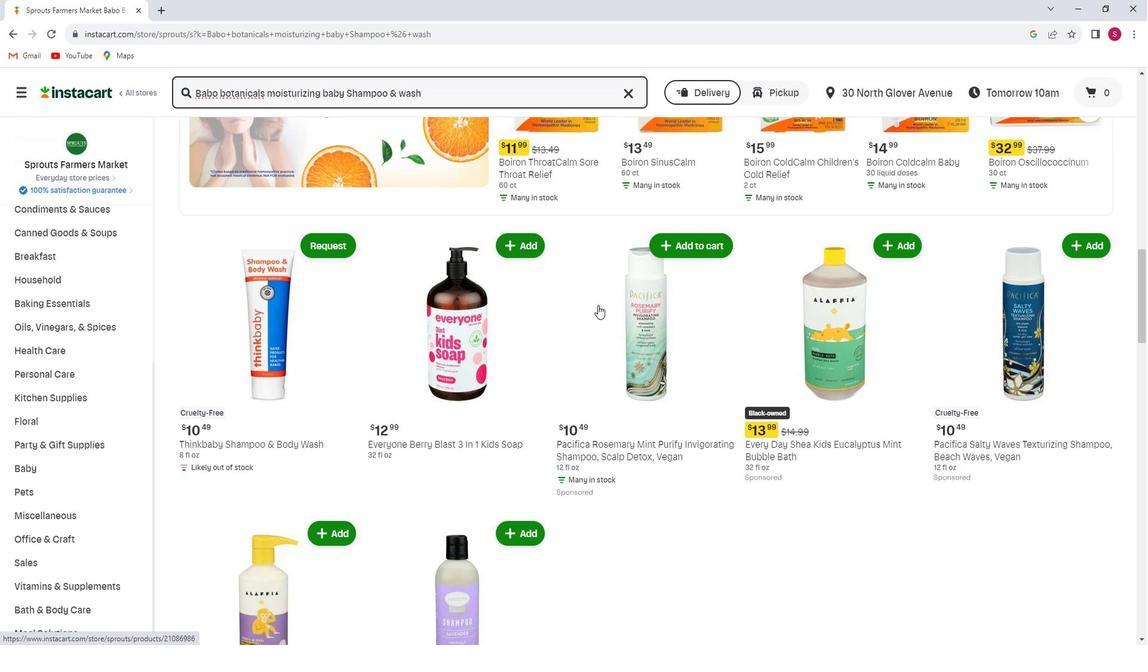 
Action: Mouse scrolled (616, 311) with delta (0, 0)
Screenshot: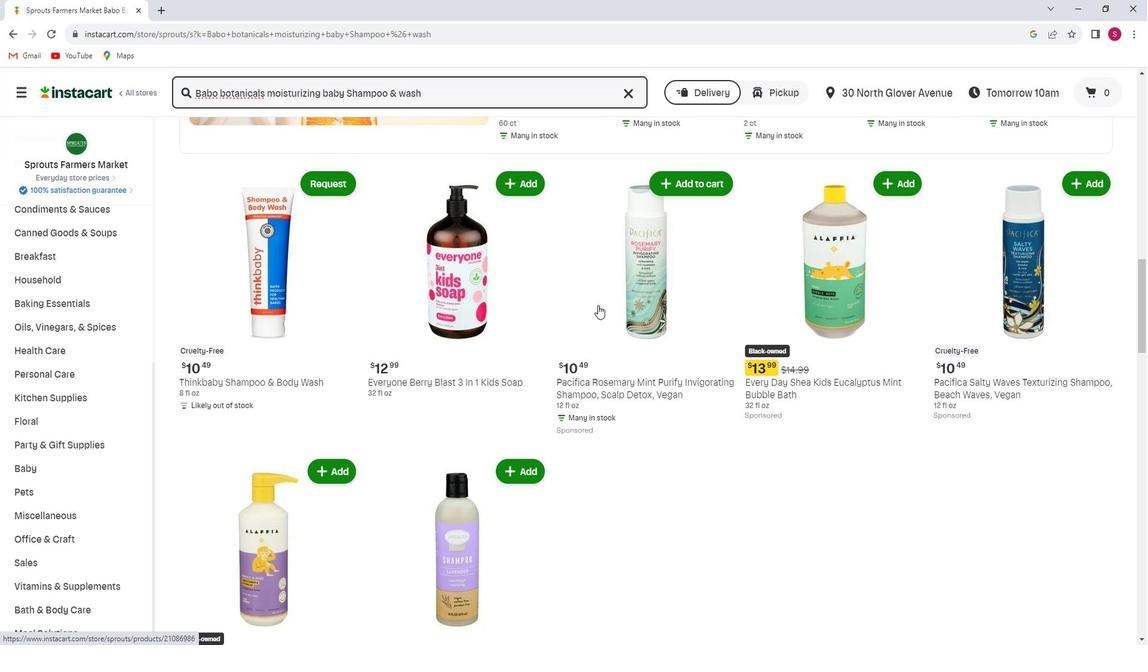 
Action: Mouse scrolled (616, 311) with delta (0, 0)
Screenshot: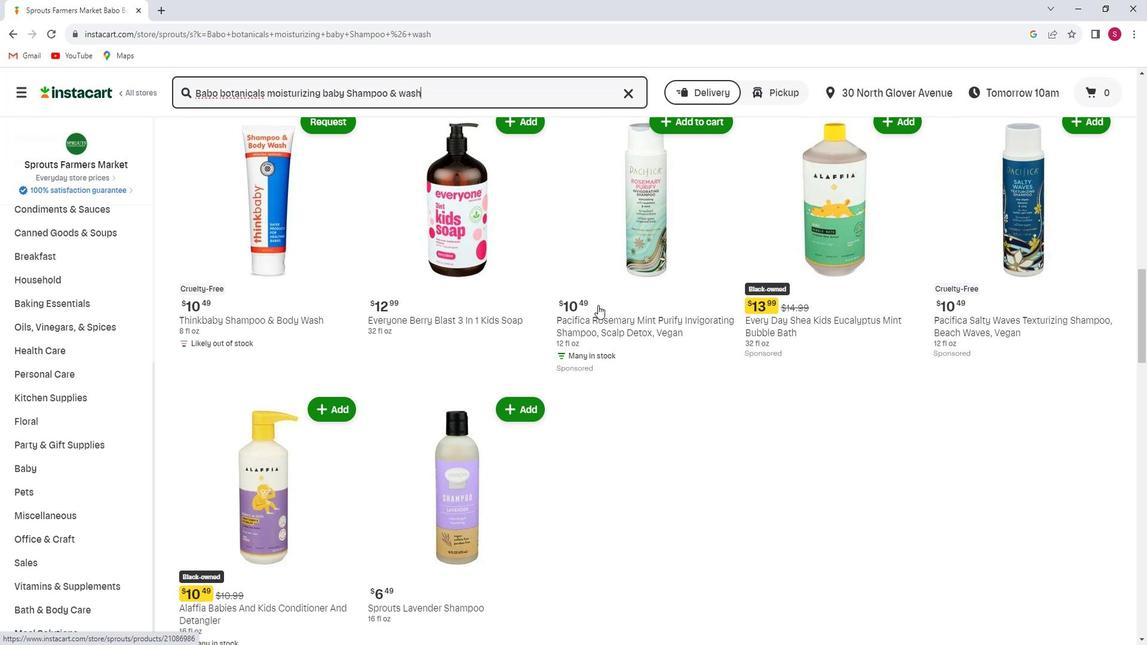 
Action: Mouse scrolled (616, 311) with delta (0, 0)
Screenshot: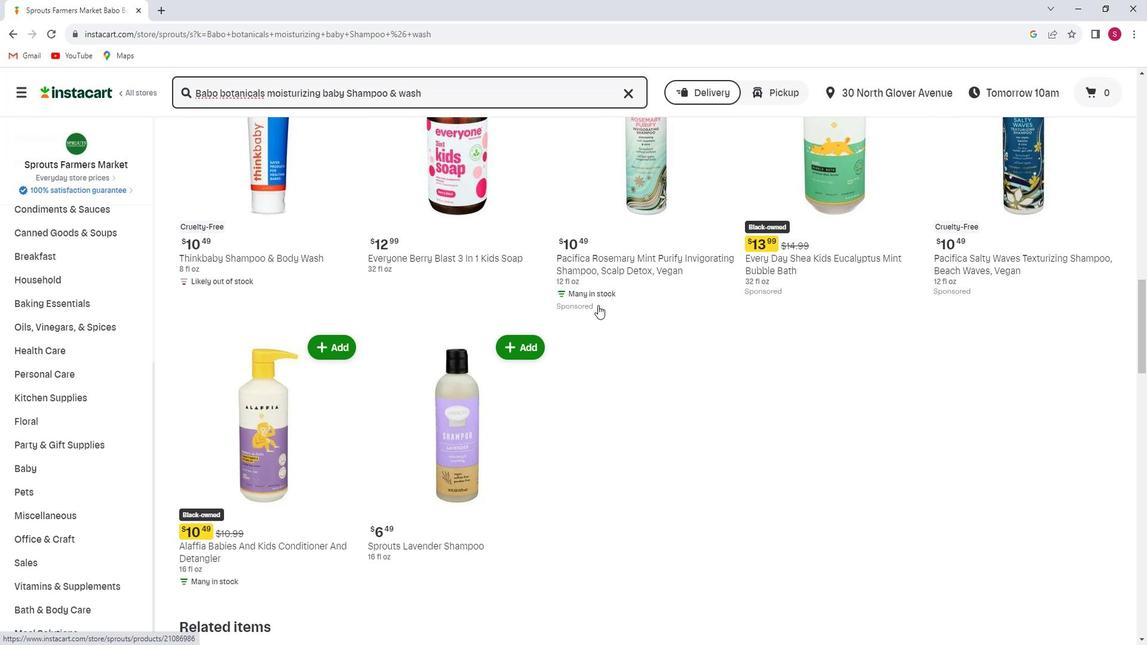 
Action: Mouse scrolled (616, 311) with delta (0, 0)
Screenshot: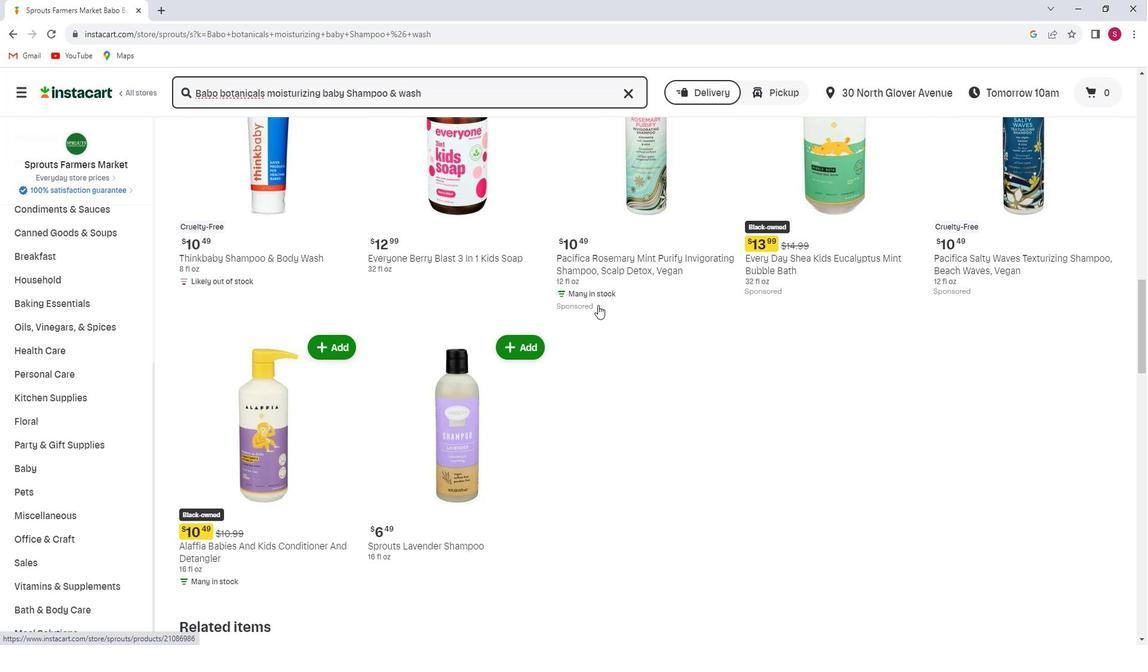 
Action: Mouse scrolled (616, 311) with delta (0, 0)
Screenshot: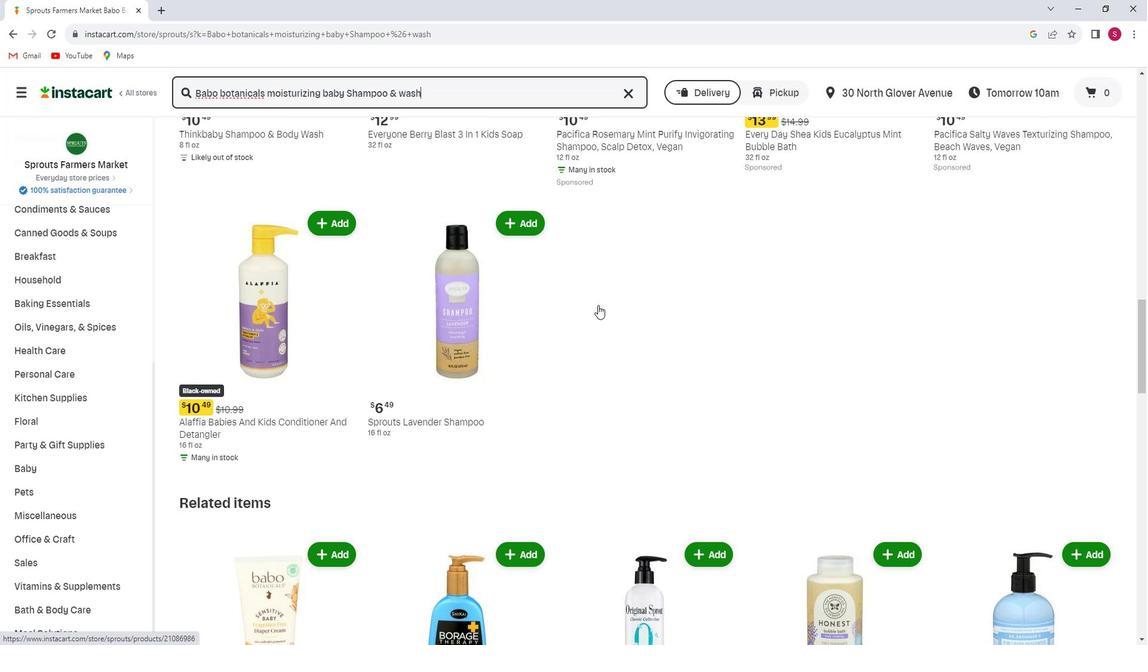 
Action: Mouse scrolled (616, 311) with delta (0, 0)
Screenshot: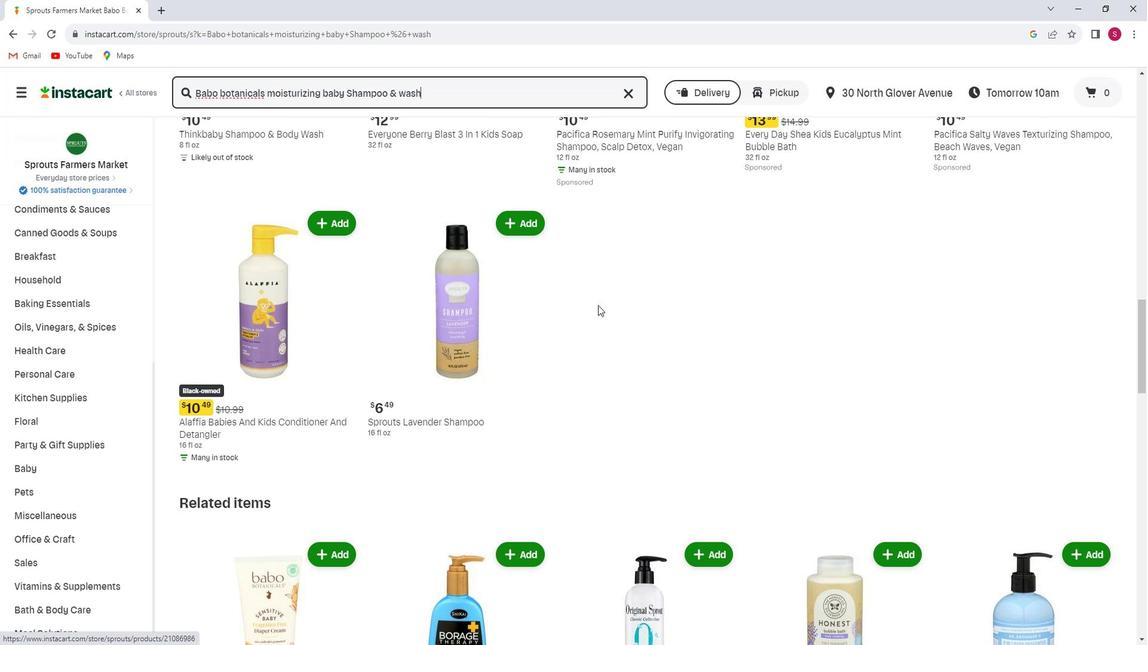 
Action: Mouse scrolled (616, 311) with delta (0, 0)
Screenshot: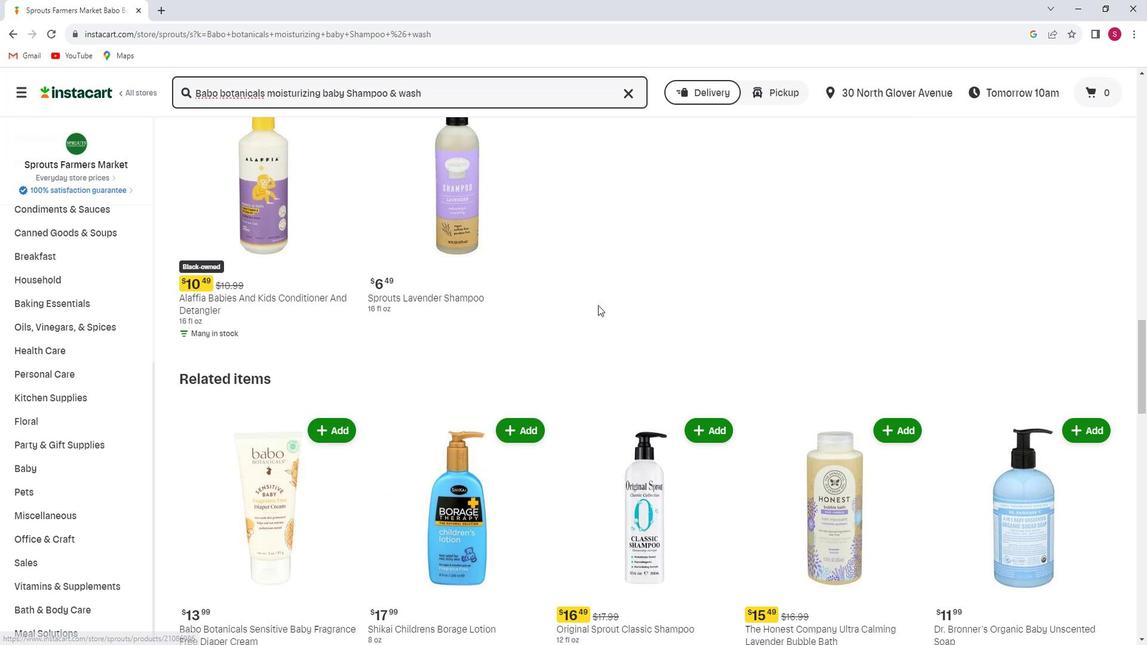 
Action: Mouse scrolled (616, 311) with delta (0, 0)
Screenshot: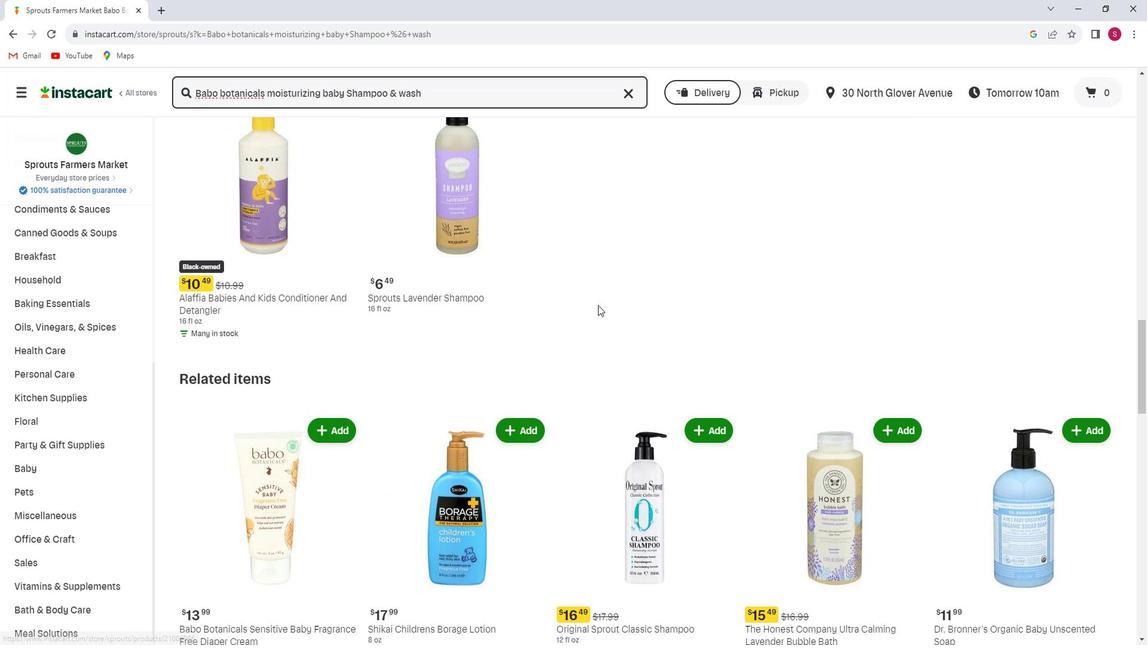 
Action: Mouse scrolled (616, 311) with delta (0, 0)
Screenshot: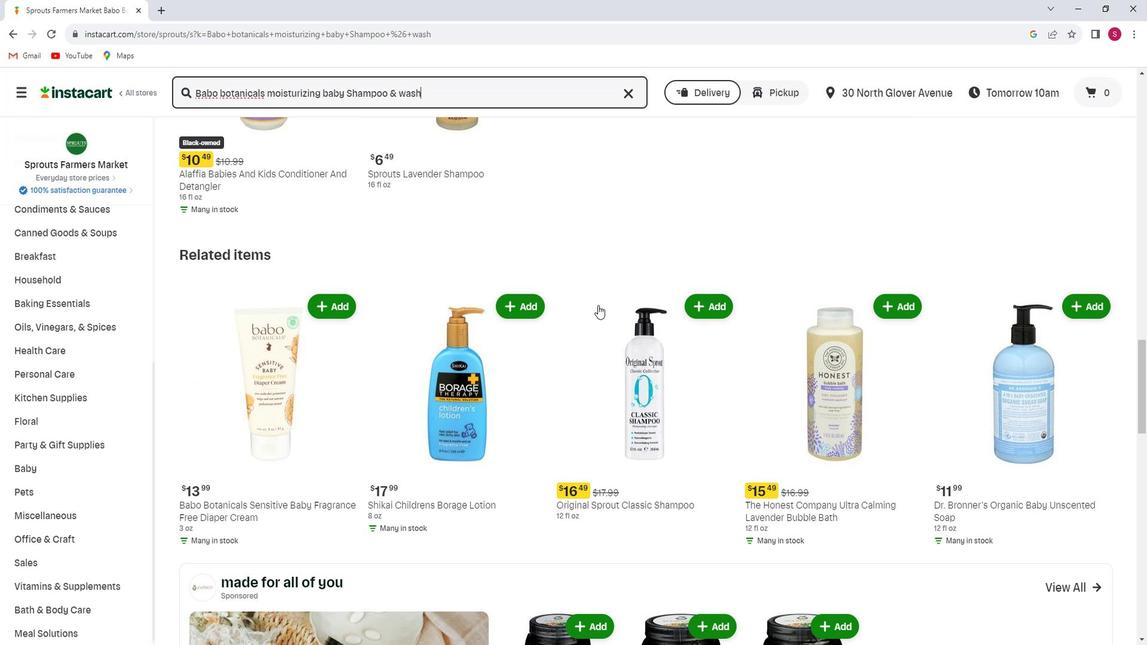 
Action: Mouse scrolled (616, 311) with delta (0, 0)
Screenshot: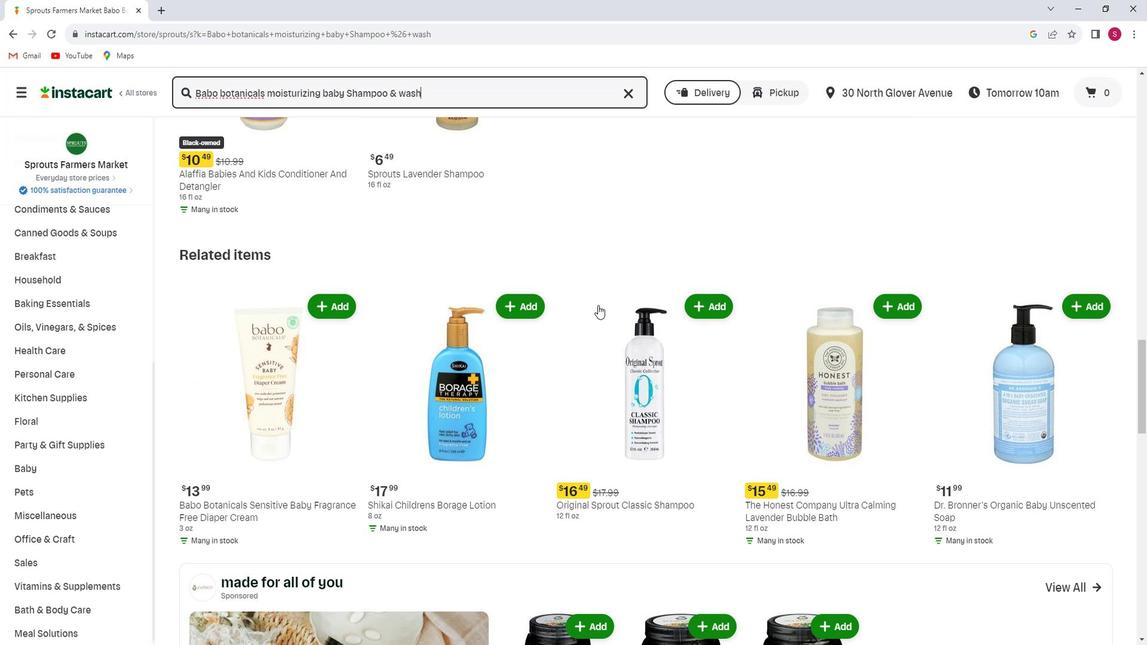 
Action: Mouse moved to (623, 302)
Screenshot: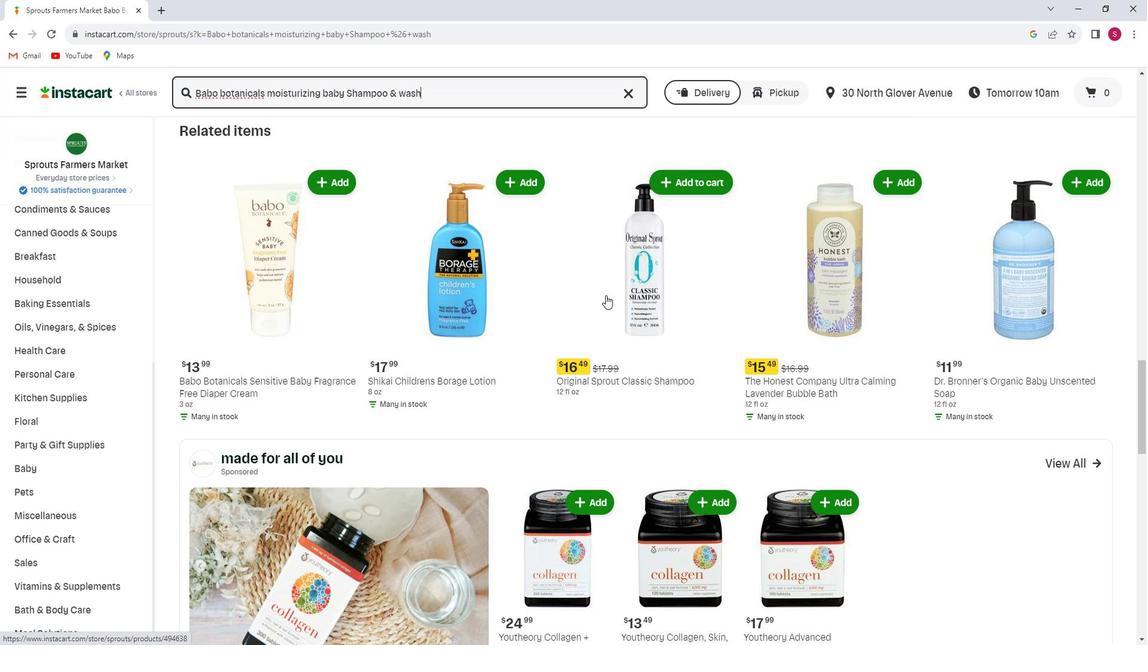 
Action: Mouse scrolled (623, 301) with delta (0, 0)
Screenshot: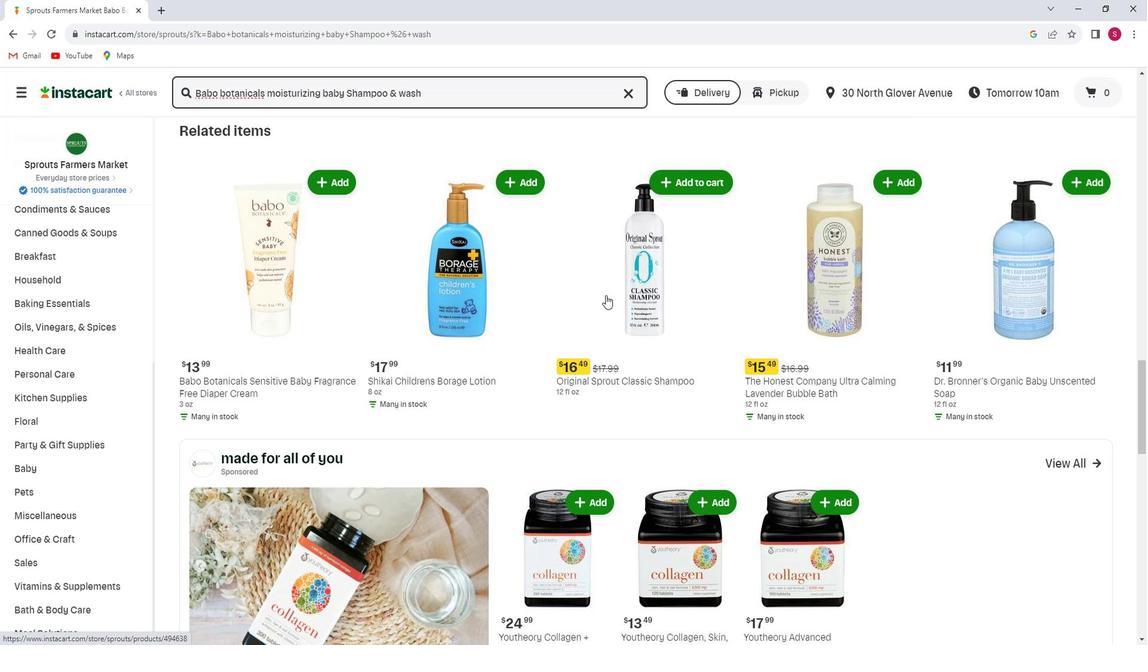 
Action: Mouse scrolled (623, 301) with delta (0, 0)
Screenshot: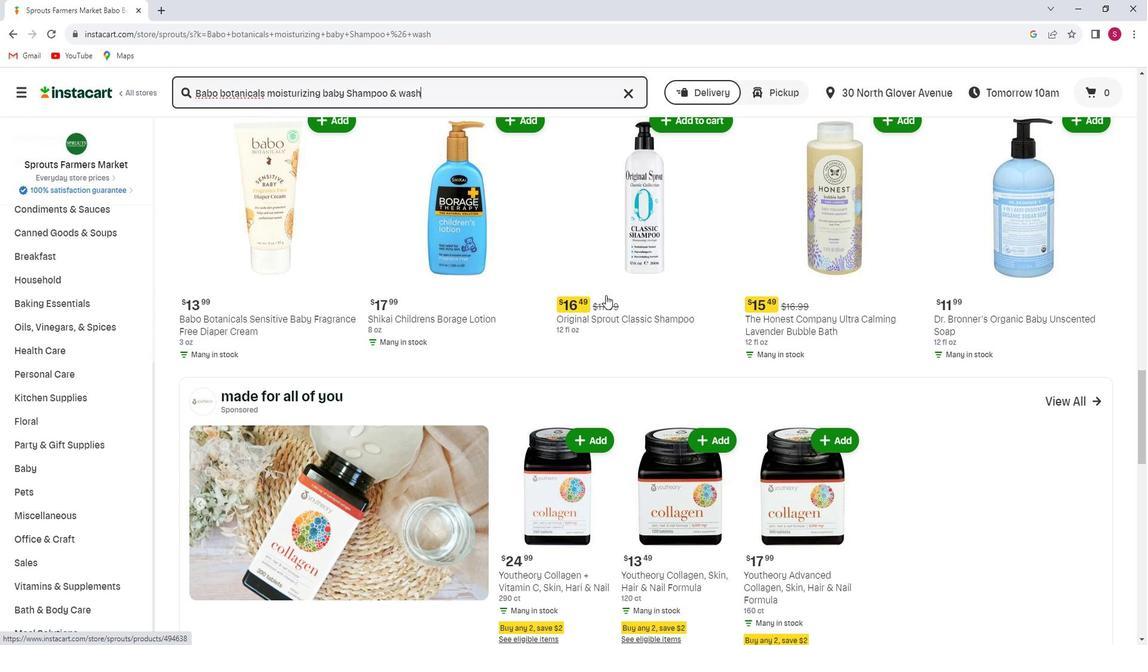 
Action: Mouse scrolled (623, 301) with delta (0, 0)
Screenshot: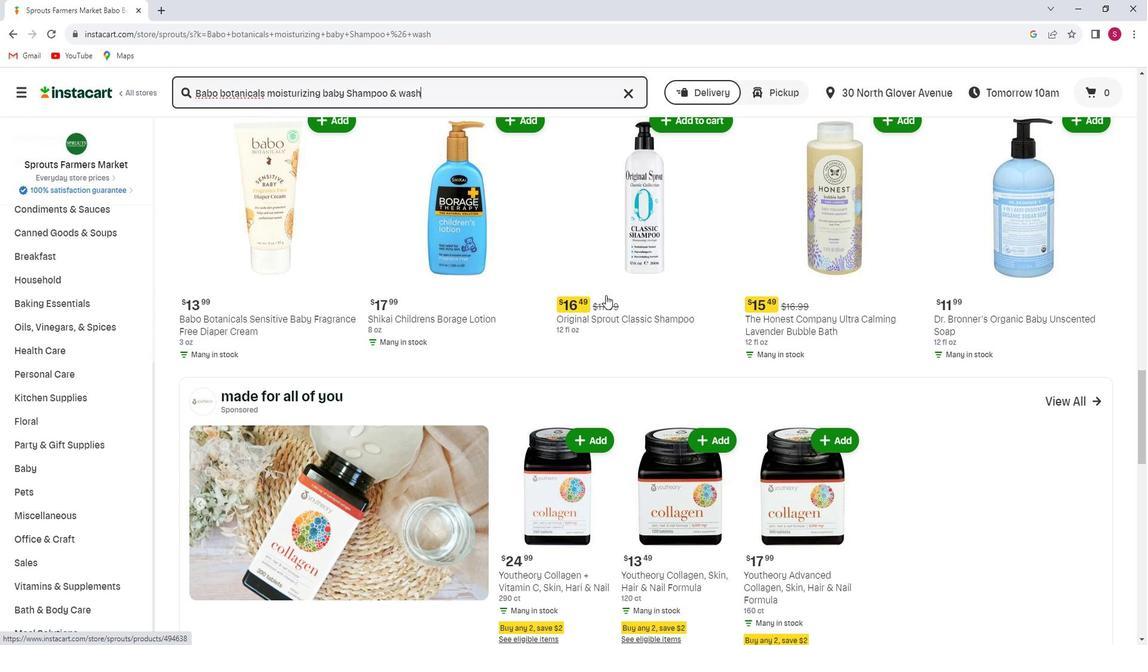 
Action: Mouse scrolled (623, 301) with delta (0, 0)
Screenshot: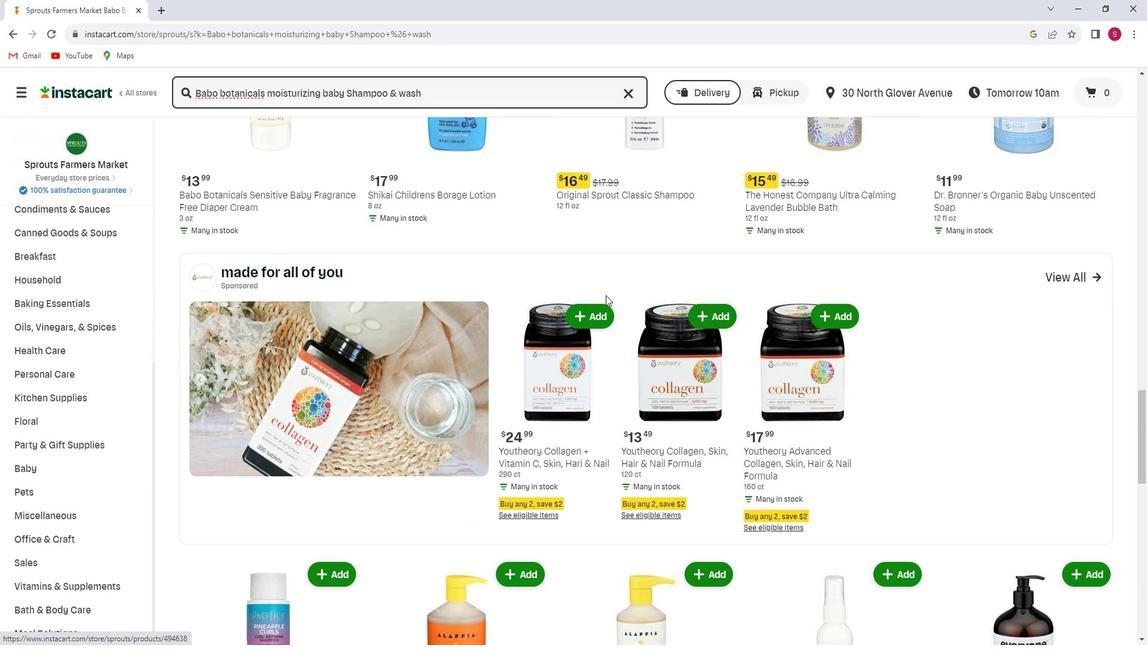 
Action: Mouse scrolled (623, 301) with delta (0, 0)
Screenshot: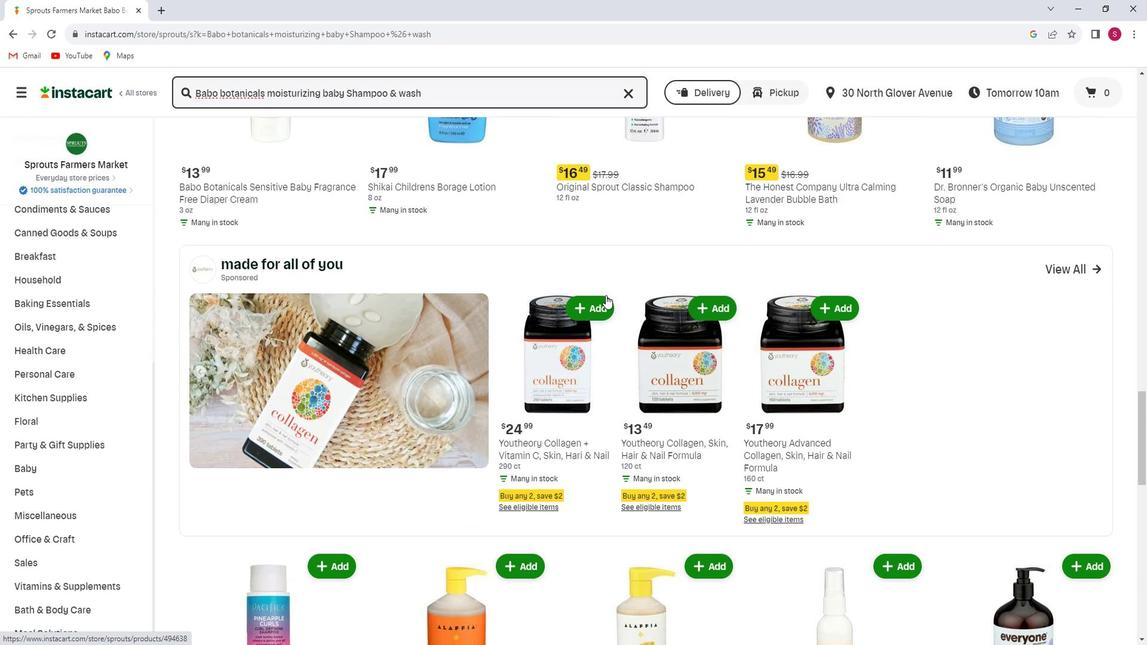 
Action: Mouse scrolled (623, 301) with delta (0, 0)
Screenshot: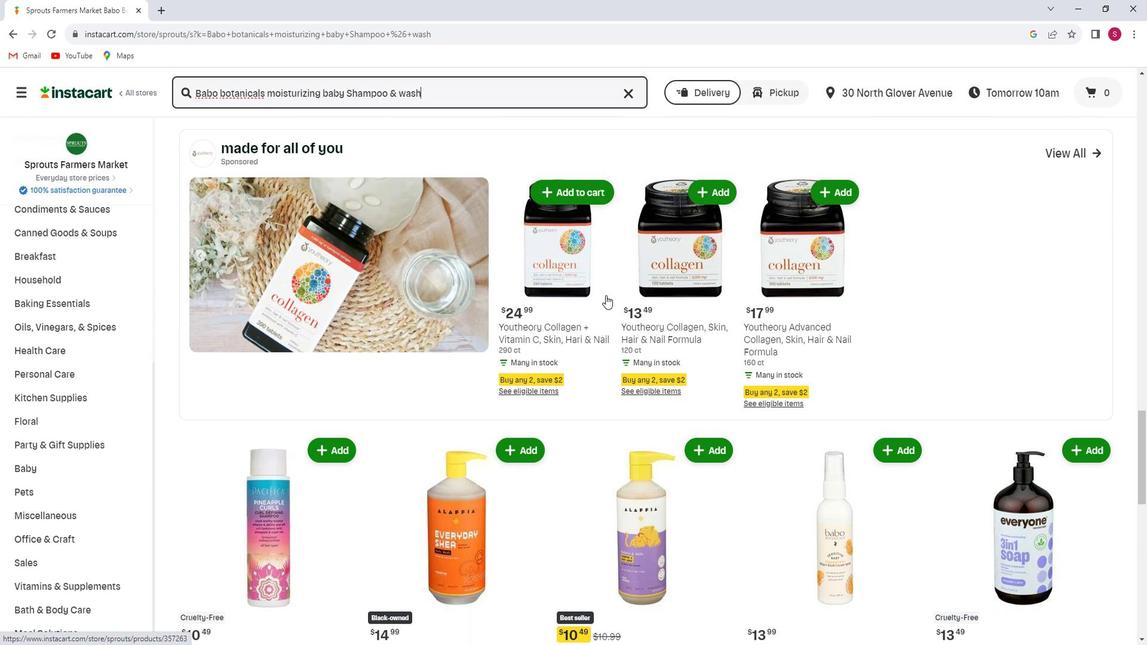 
Action: Mouse scrolled (623, 301) with delta (0, 0)
Screenshot: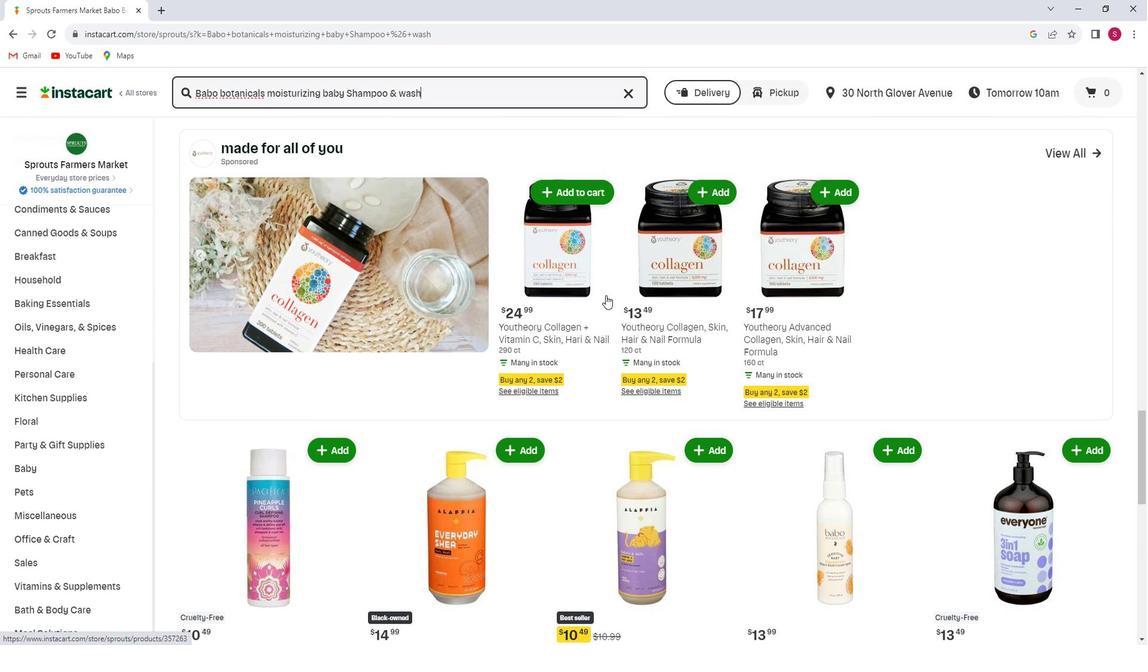 
Action: Mouse scrolled (623, 301) with delta (0, 0)
Screenshot: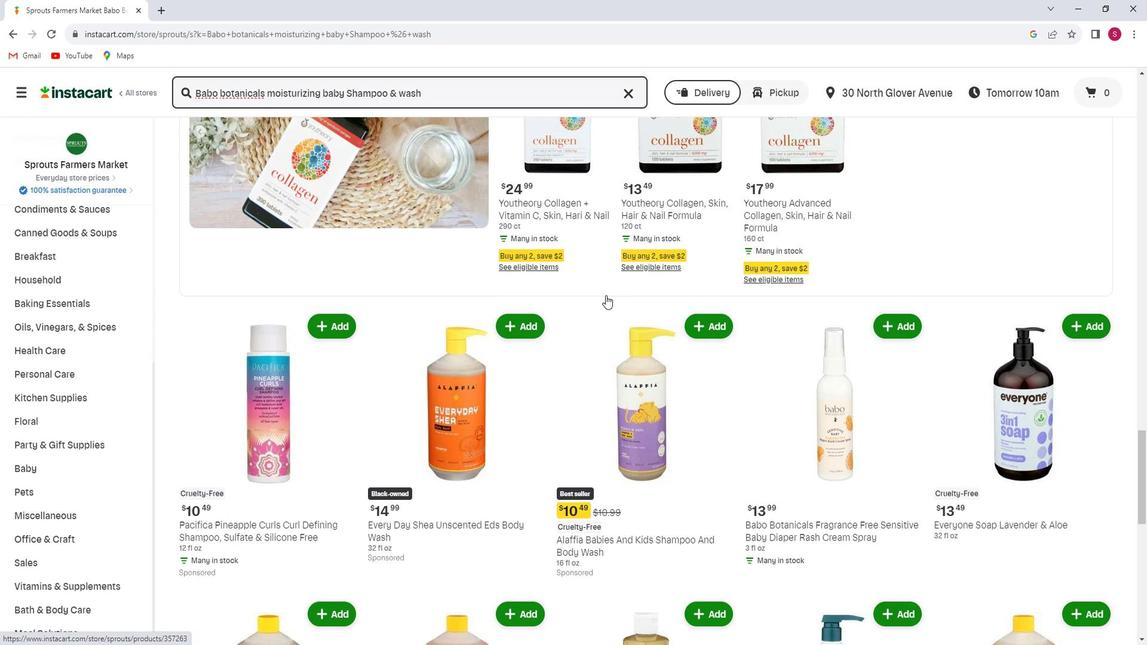 
Action: Mouse scrolled (623, 301) with delta (0, 0)
Screenshot: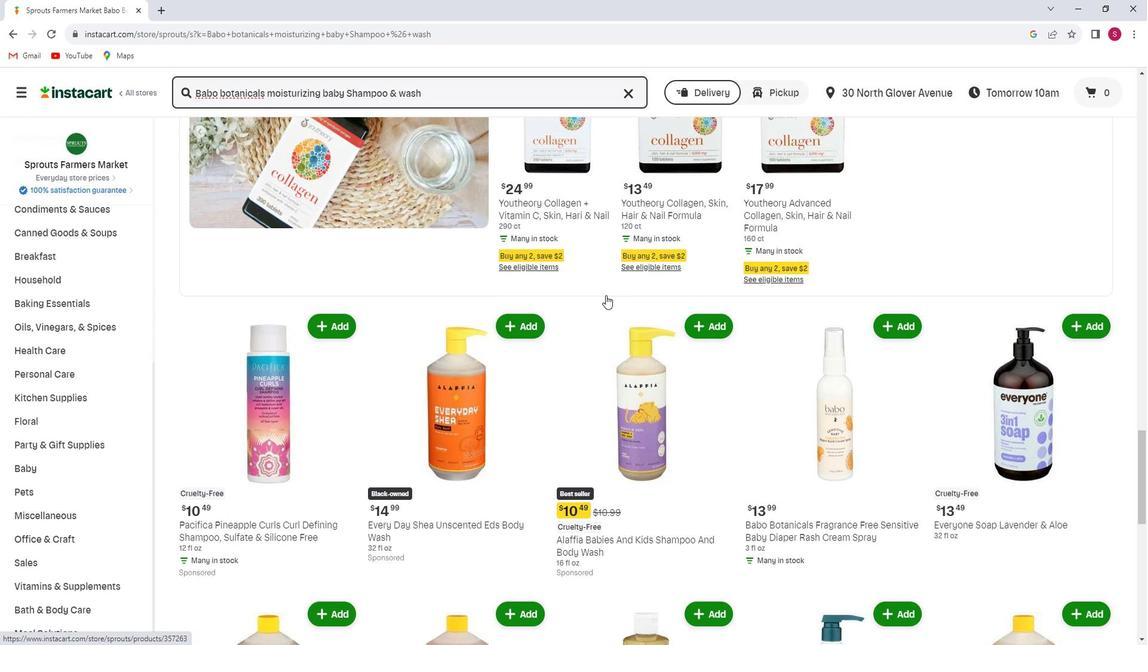 
Action: Mouse scrolled (623, 301) with delta (0, 0)
Screenshot: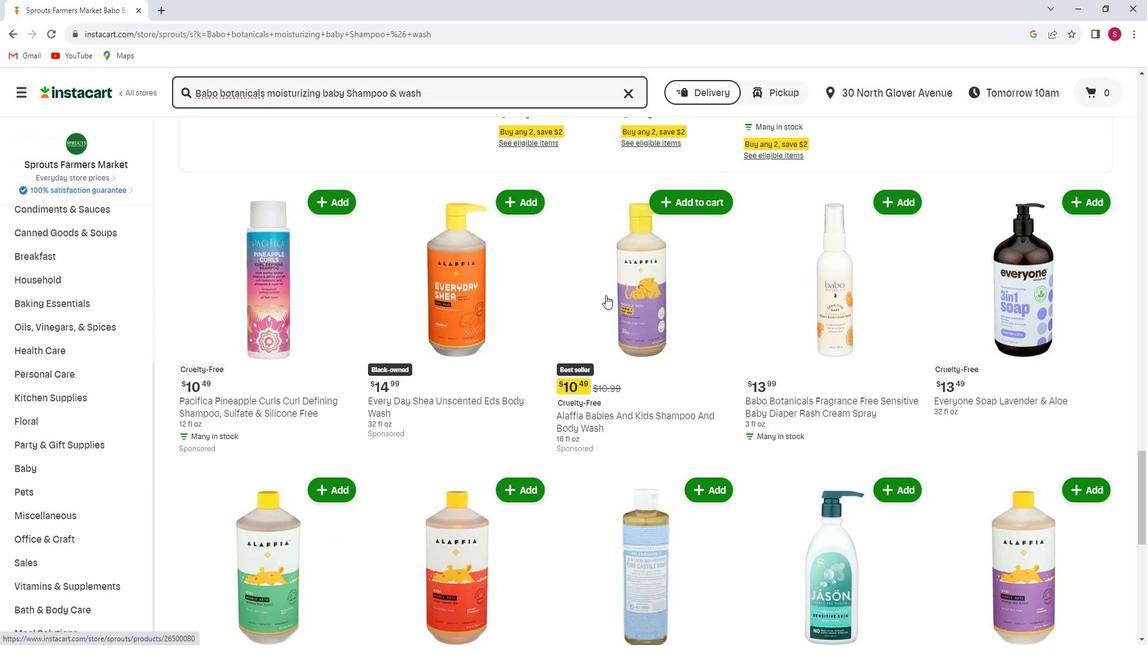 
Action: Mouse scrolled (623, 301) with delta (0, 0)
Screenshot: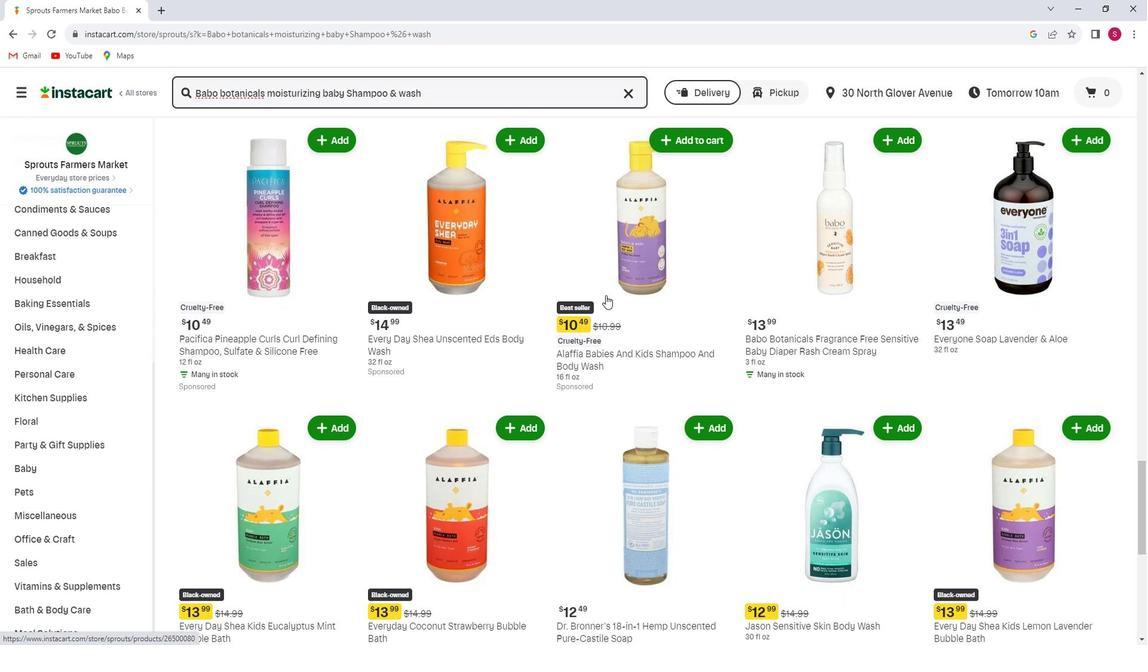 
Action: Mouse scrolled (623, 301) with delta (0, 0)
Screenshot: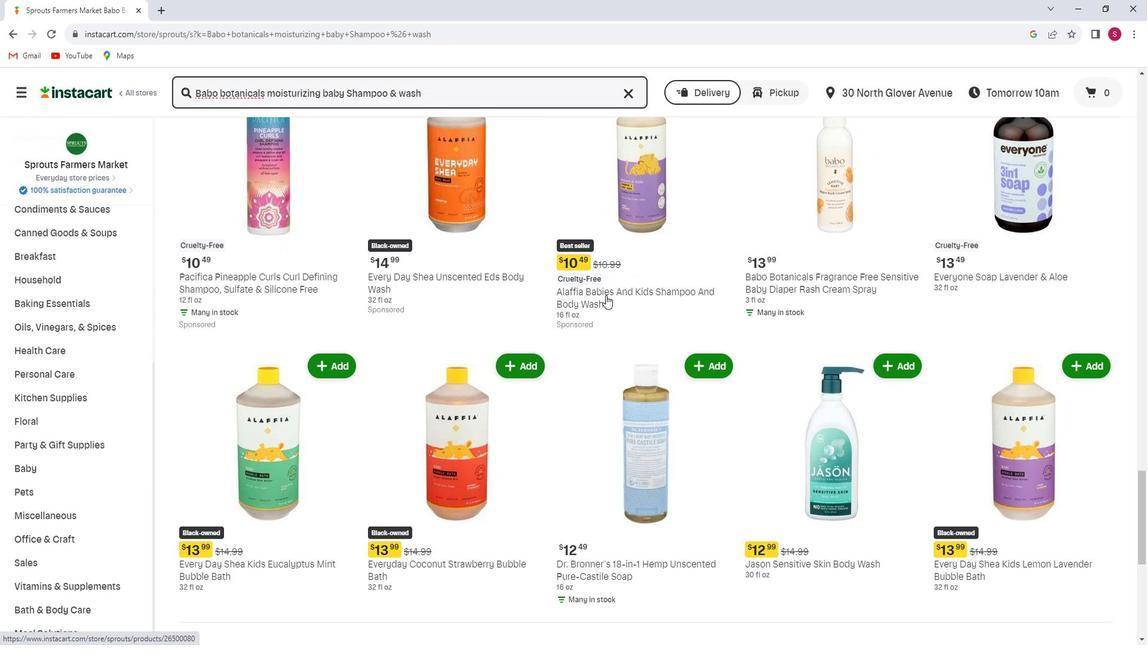 
Action: Mouse scrolled (623, 301) with delta (0, 0)
Screenshot: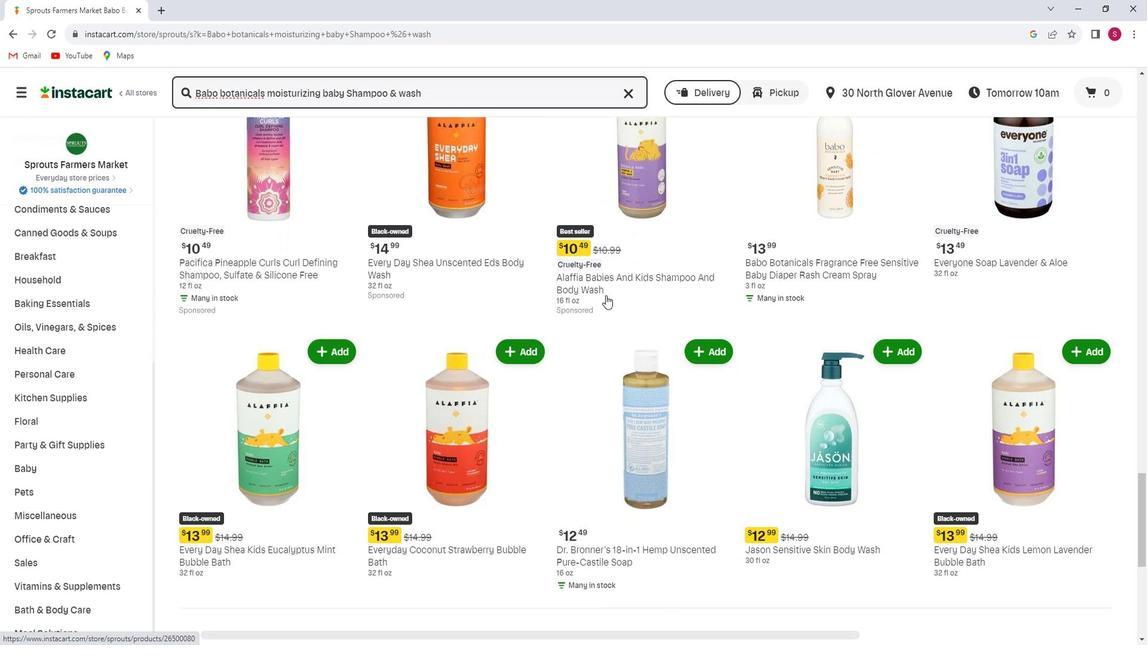 
Action: Mouse scrolled (623, 301) with delta (0, 0)
Screenshot: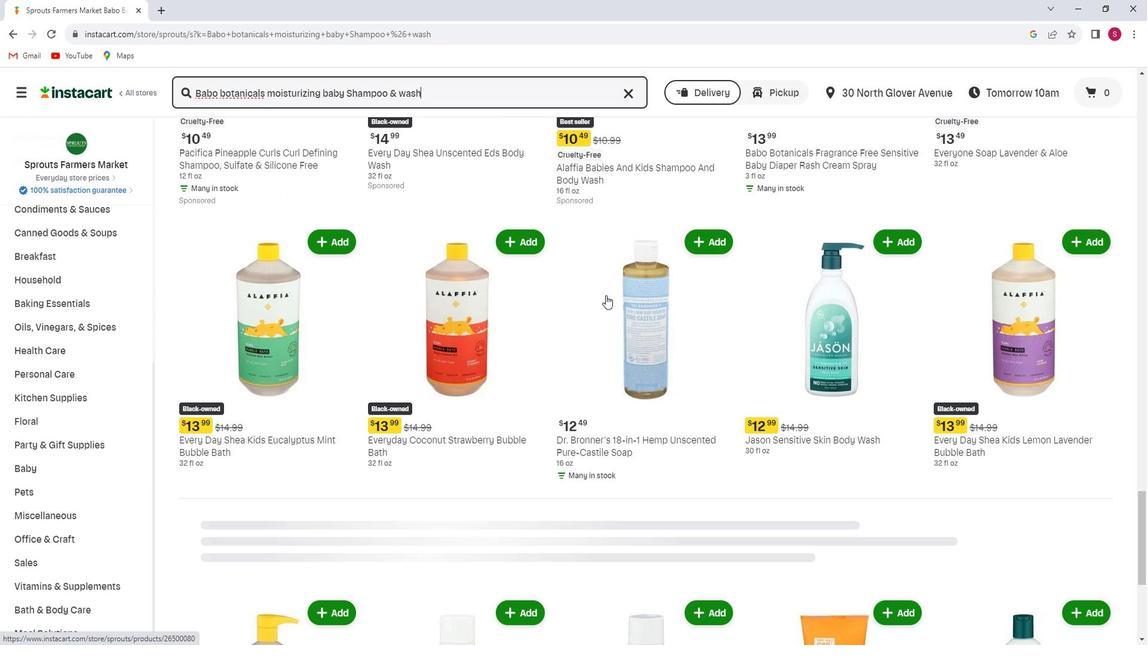 
Action: Mouse scrolled (623, 301) with delta (0, 0)
Screenshot: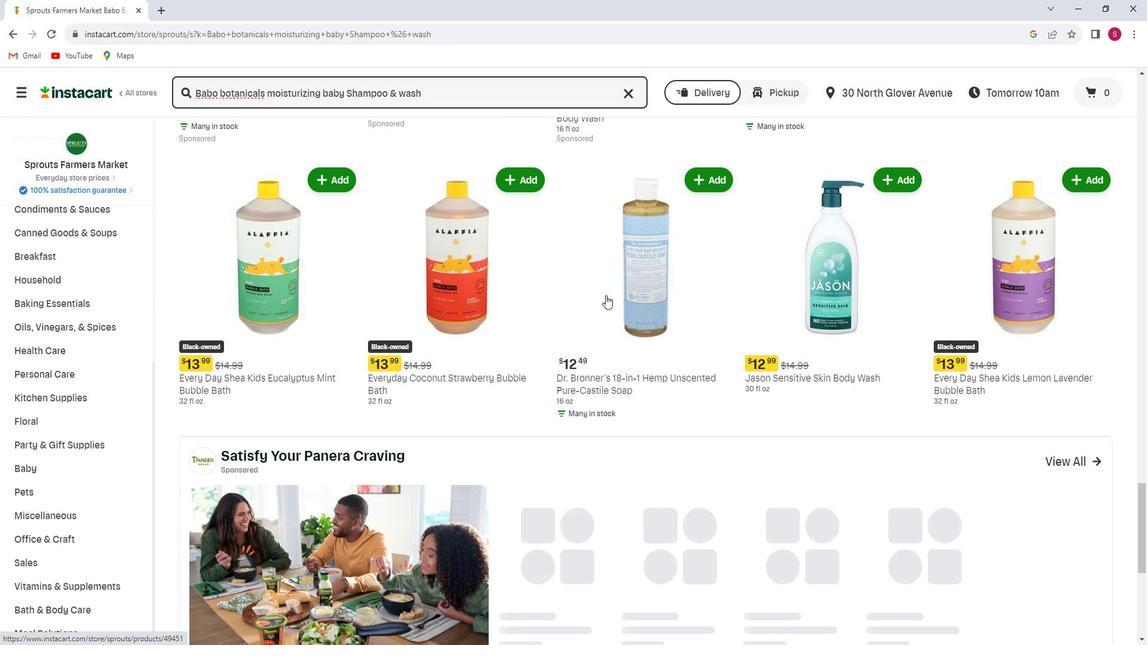 
Action: Mouse scrolled (623, 301) with delta (0, 0)
Screenshot: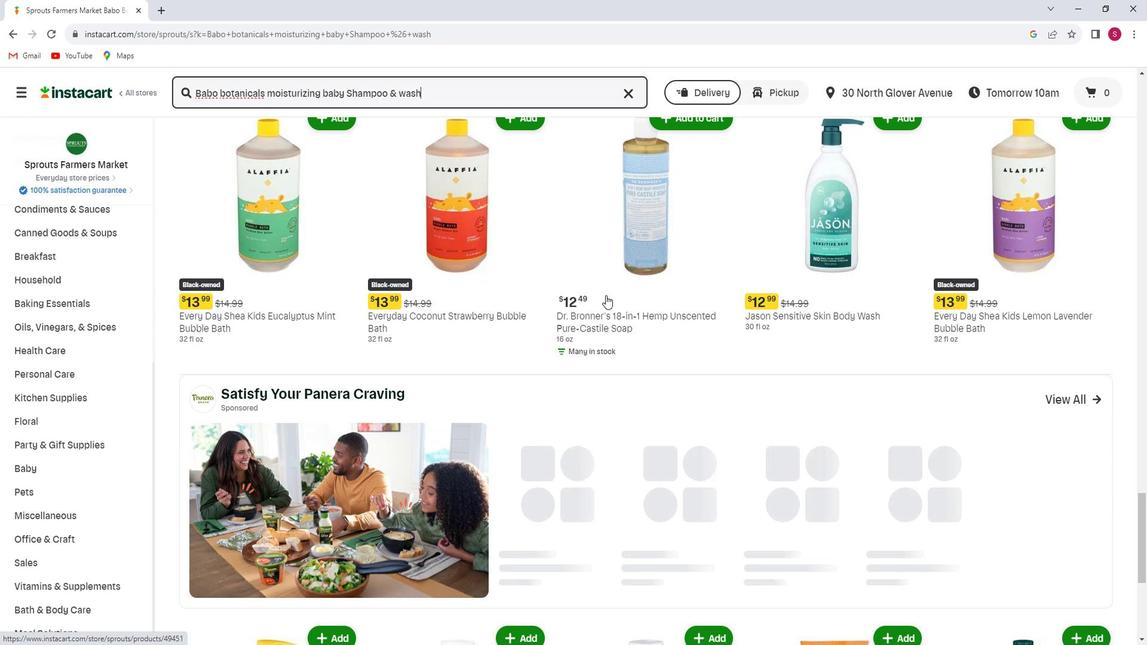 
Action: Mouse scrolled (623, 301) with delta (0, 0)
Screenshot: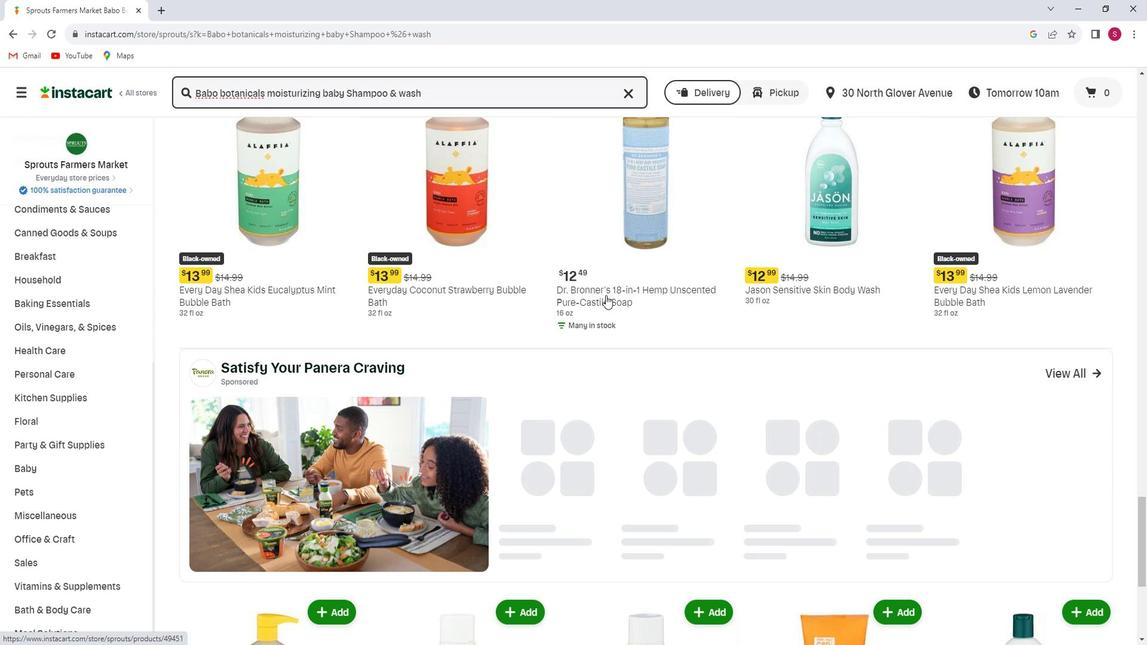 
Action: Mouse scrolled (623, 301) with delta (0, 0)
Screenshot: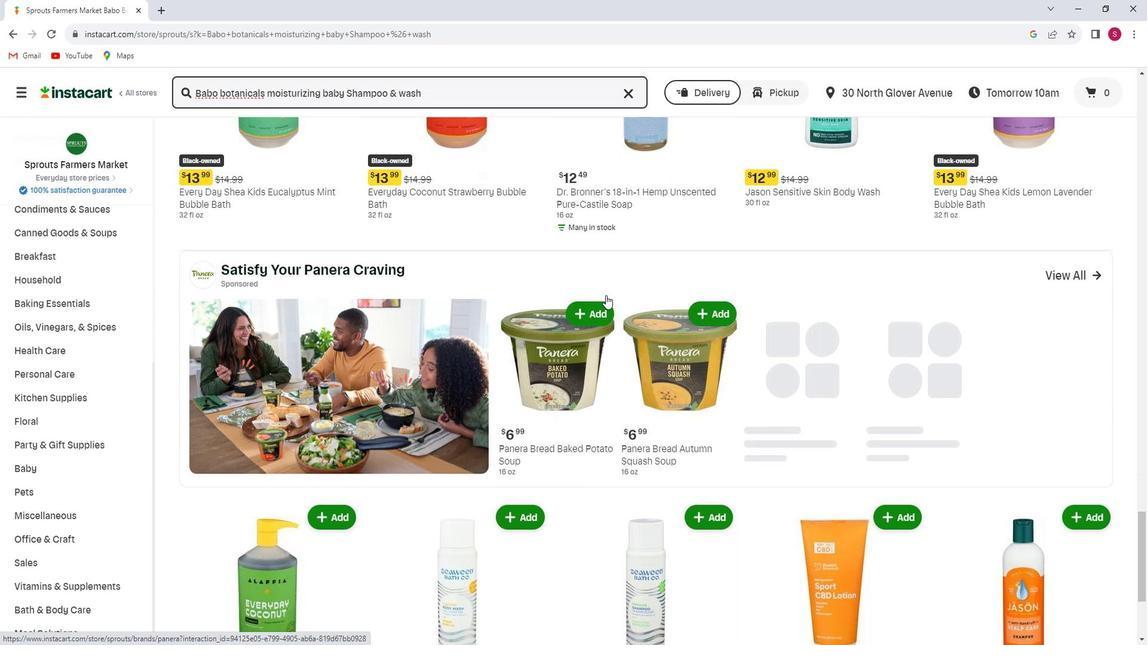 
Action: Mouse scrolled (623, 301) with delta (0, 0)
Screenshot: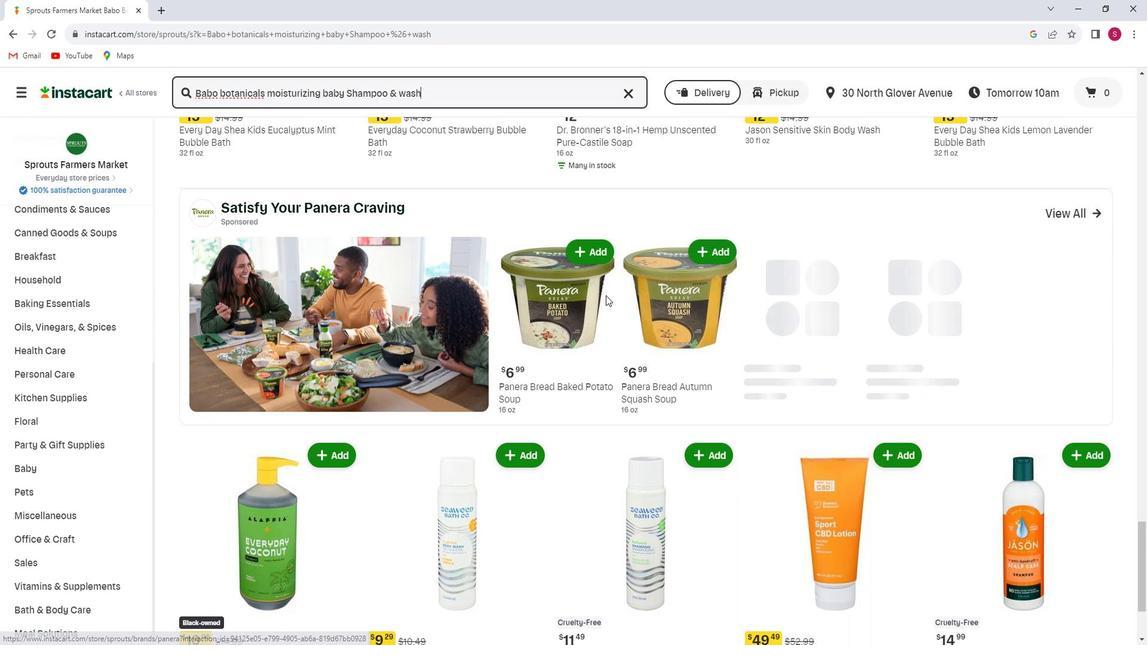 
Action: Mouse scrolled (623, 301) with delta (0, 0)
Screenshot: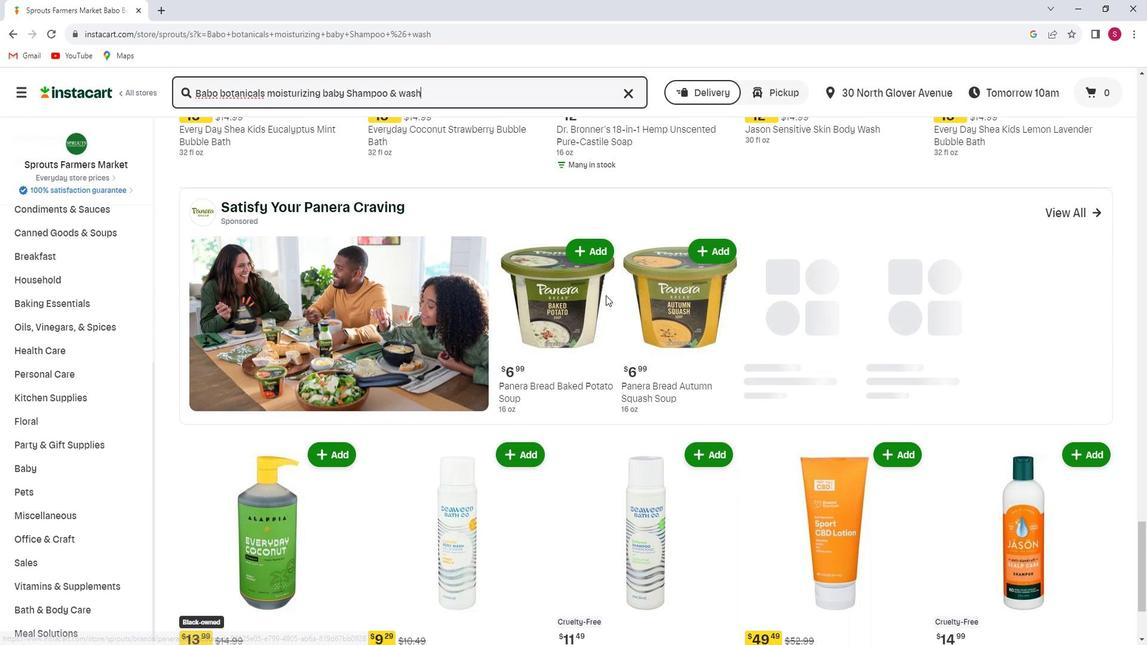 
Action: Mouse scrolled (623, 301) with delta (0, 0)
Screenshot: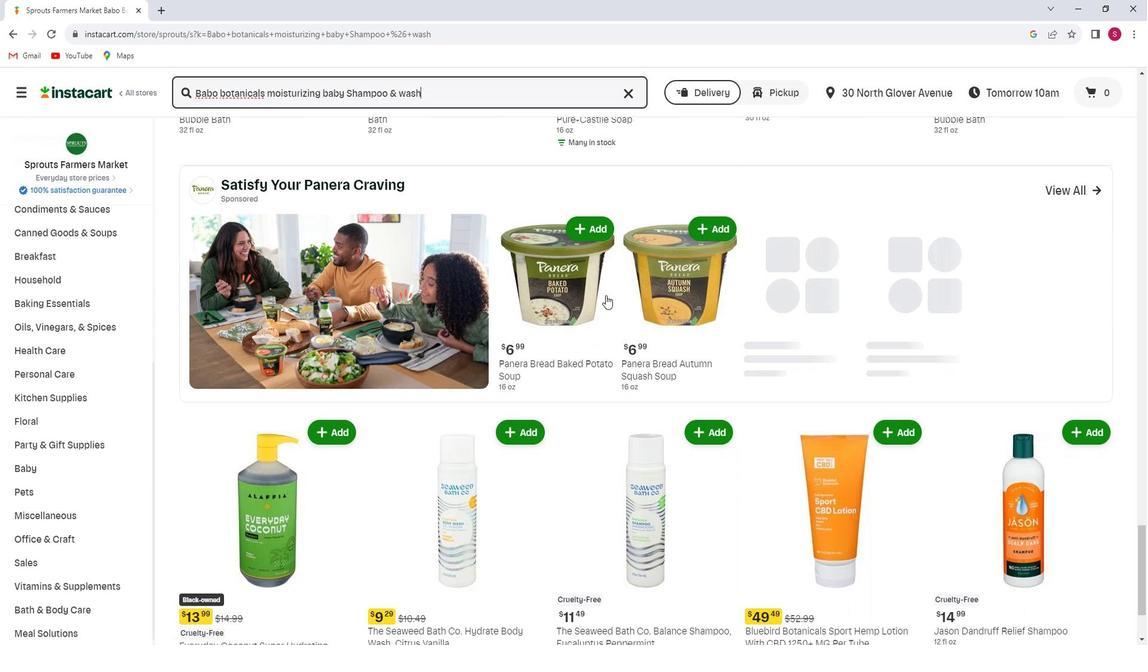 
Action: Mouse scrolled (623, 301) with delta (0, 0)
Screenshot: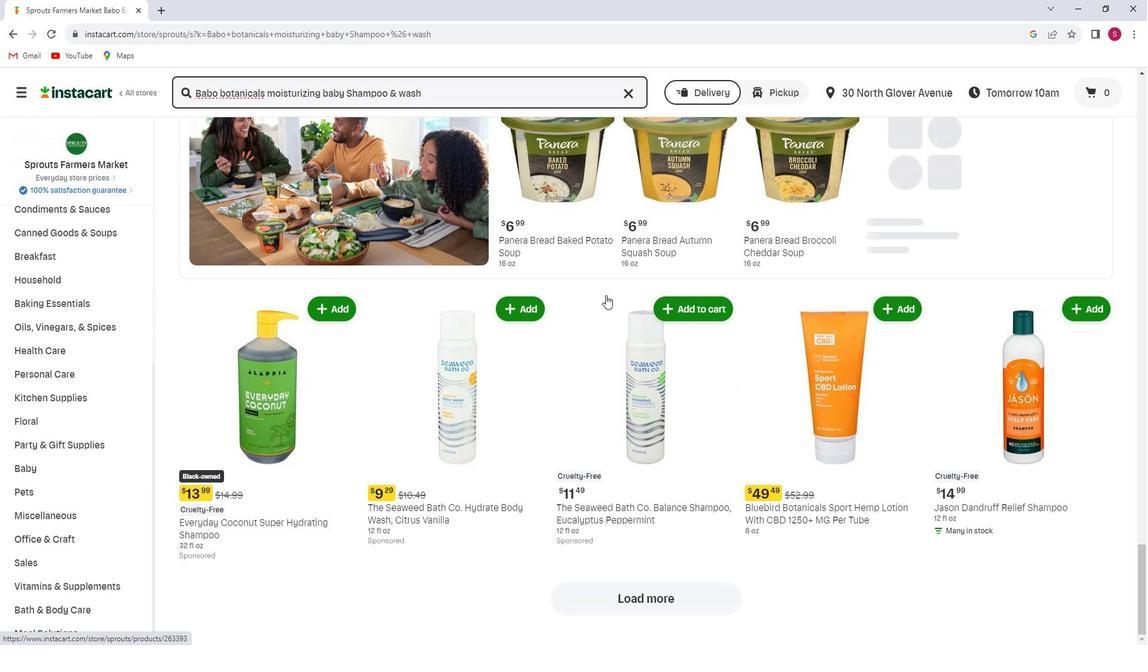 
Action: Mouse scrolled (623, 301) with delta (0, 0)
Screenshot: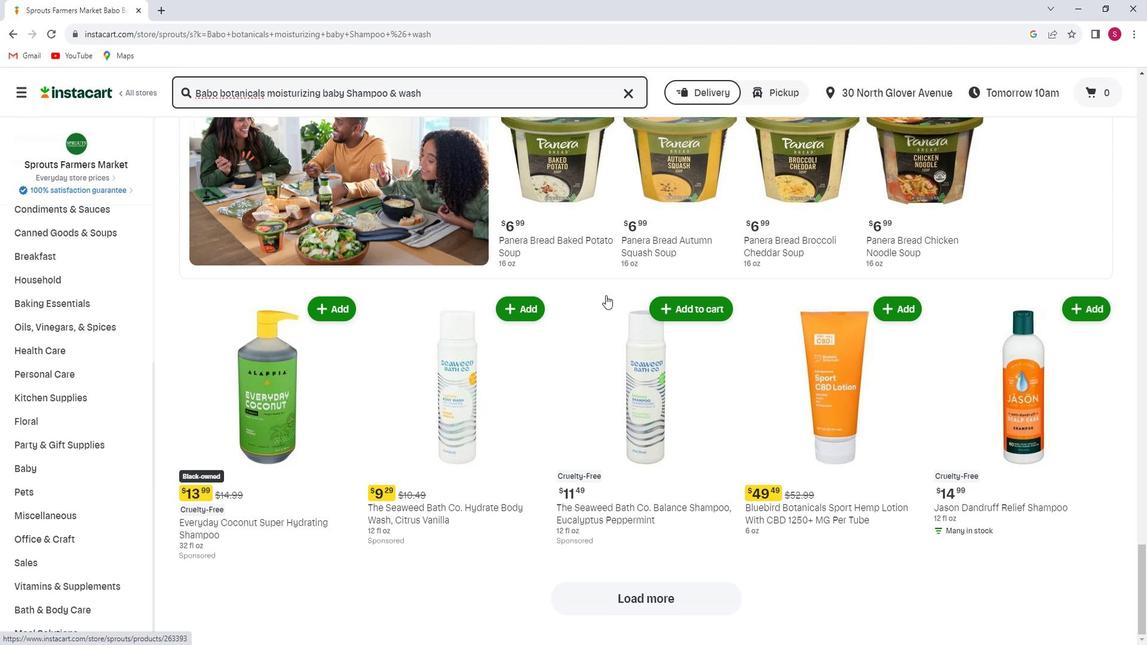 
Action: Mouse scrolled (623, 301) with delta (0, 0)
Screenshot: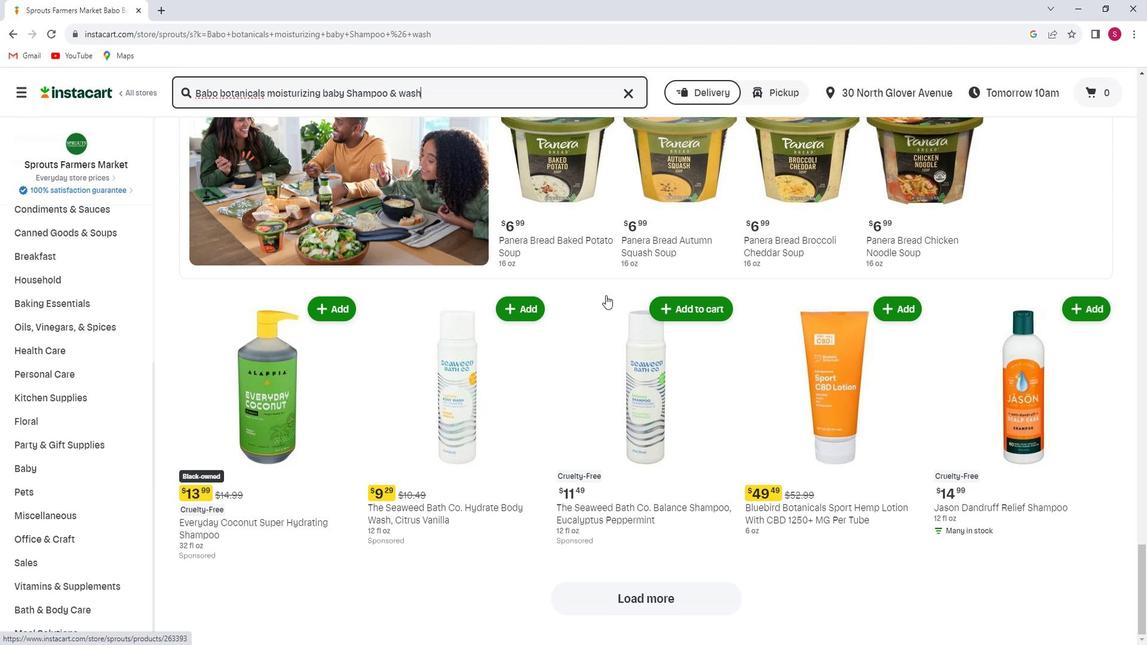 
Action: Mouse scrolled (623, 301) with delta (0, 0)
Screenshot: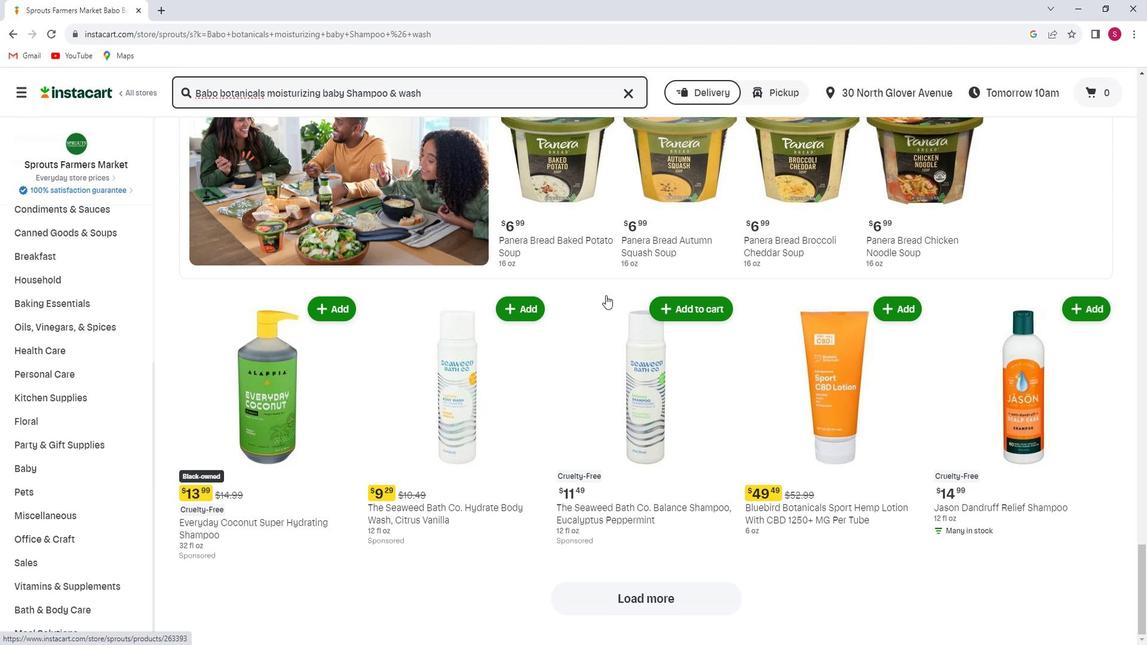 
Action: Mouse scrolled (623, 301) with delta (0, 0)
Screenshot: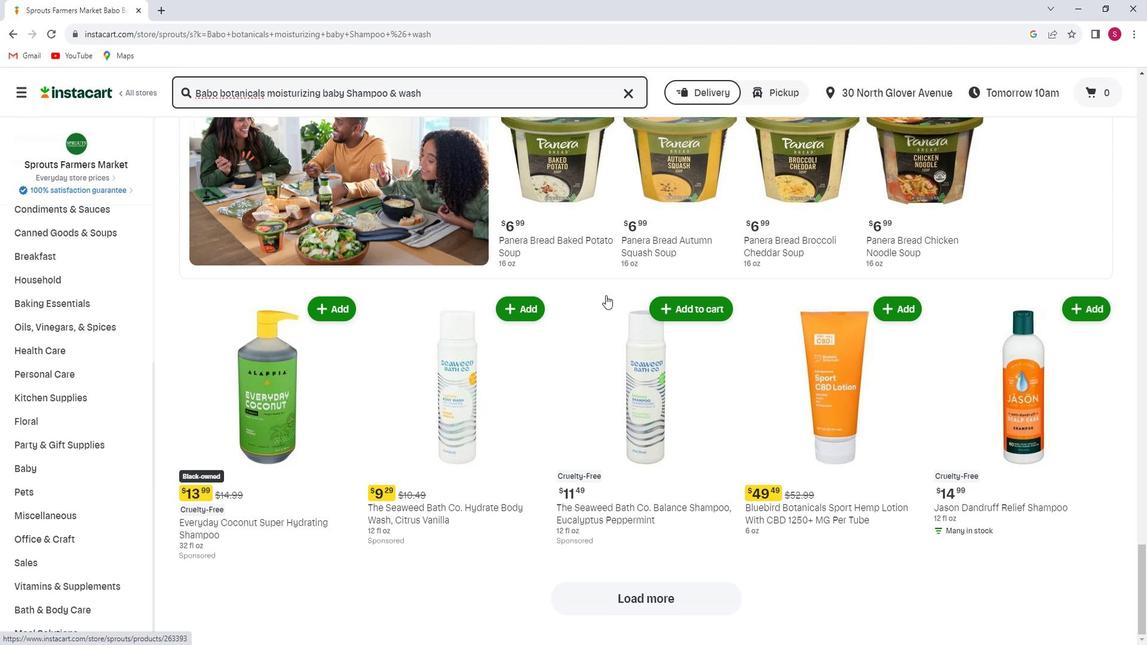 
